 Task: Add Attachment from "Attach a link" to Card Card0000000020 in Board Board0000000005 in Workspace WS0000000002 in Trello. Add Cover Red to Card Card0000000020 in Board Board0000000005 in Workspace WS0000000002 in Trello. Add "Join Card" Button Button0000000020  to Card Card0000000020 in Board Board0000000005 in Workspace WS0000000002 in Trello. Add Description DS0000000020 to Card Card0000000020 in Board Board0000000005 in Workspace WS0000000002 in Trello. Add Comment CM0000000020 to Card Card0000000020 in Board Board0000000005 in Workspace WS0000000002 in Trello
Action: Mouse moved to (367, 474)
Screenshot: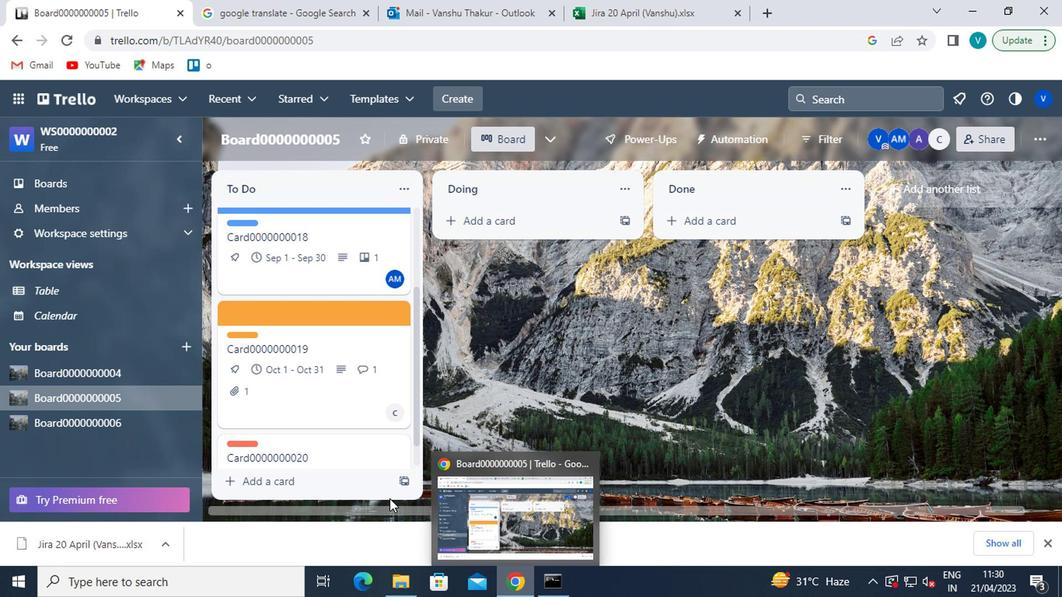 
Action: Mouse scrolled (367, 474) with delta (0, 0)
Screenshot: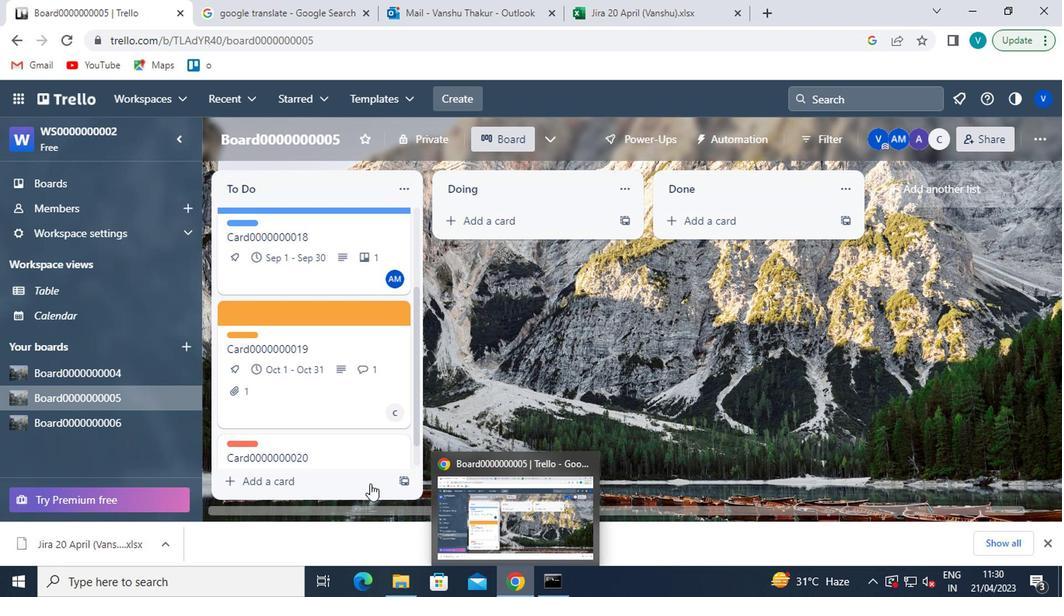 
Action: Mouse moved to (339, 454)
Screenshot: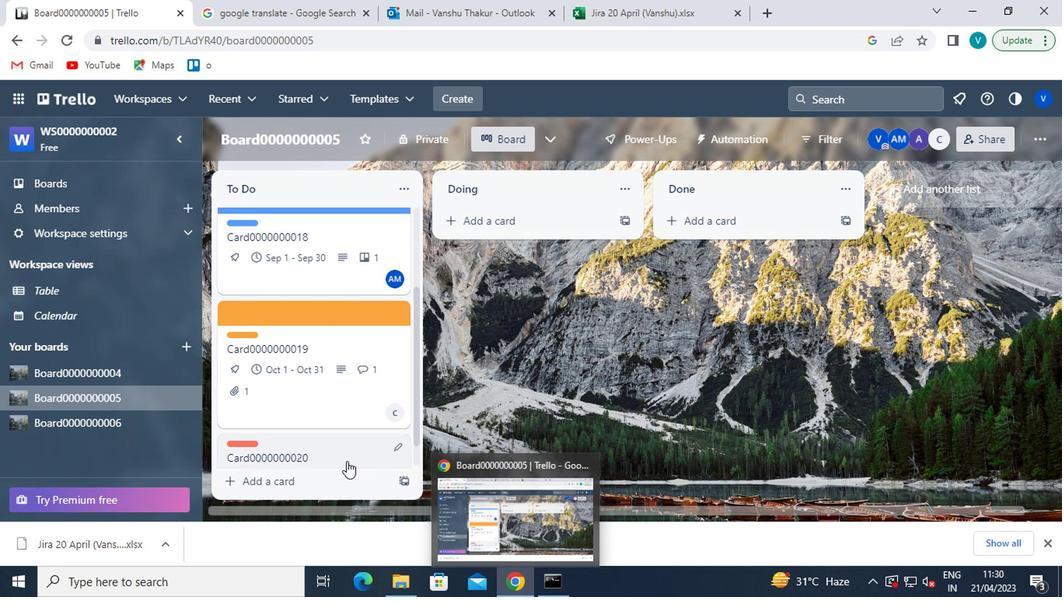 
Action: Mouse pressed left at (339, 454)
Screenshot: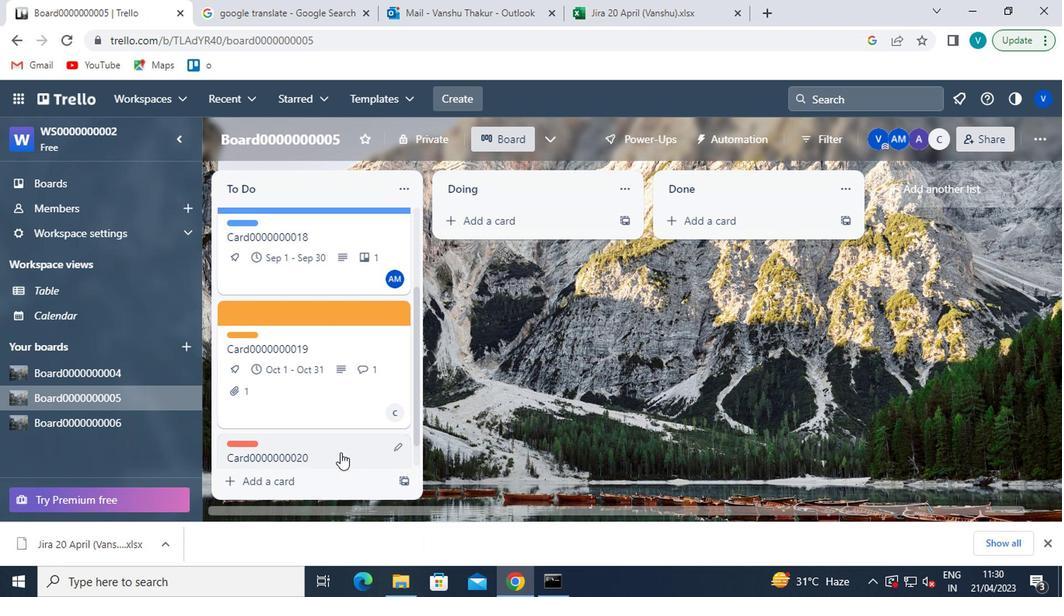 
Action: Mouse moved to (732, 400)
Screenshot: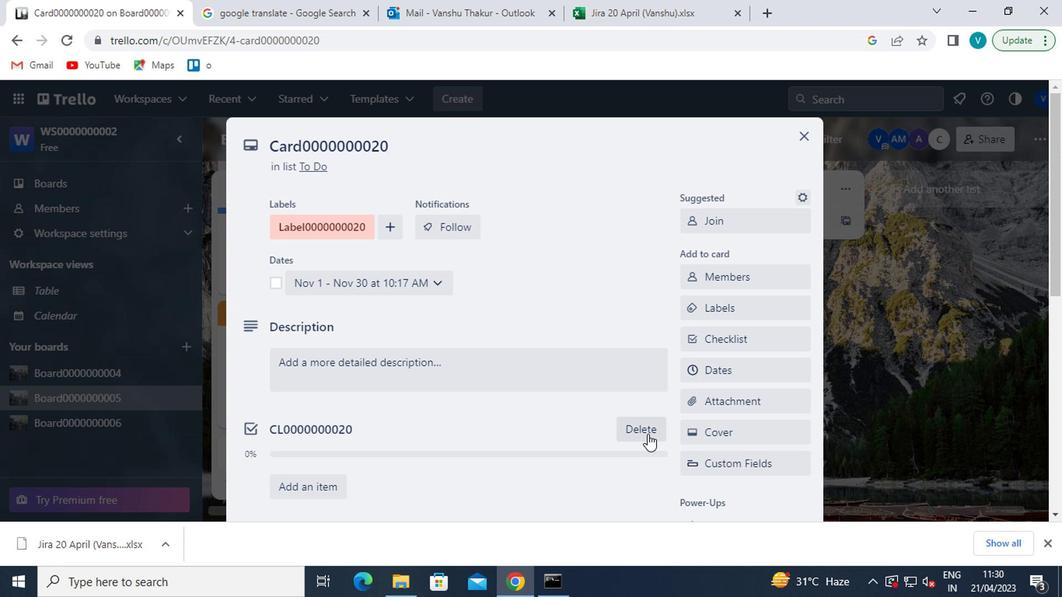 
Action: Mouse pressed left at (732, 400)
Screenshot: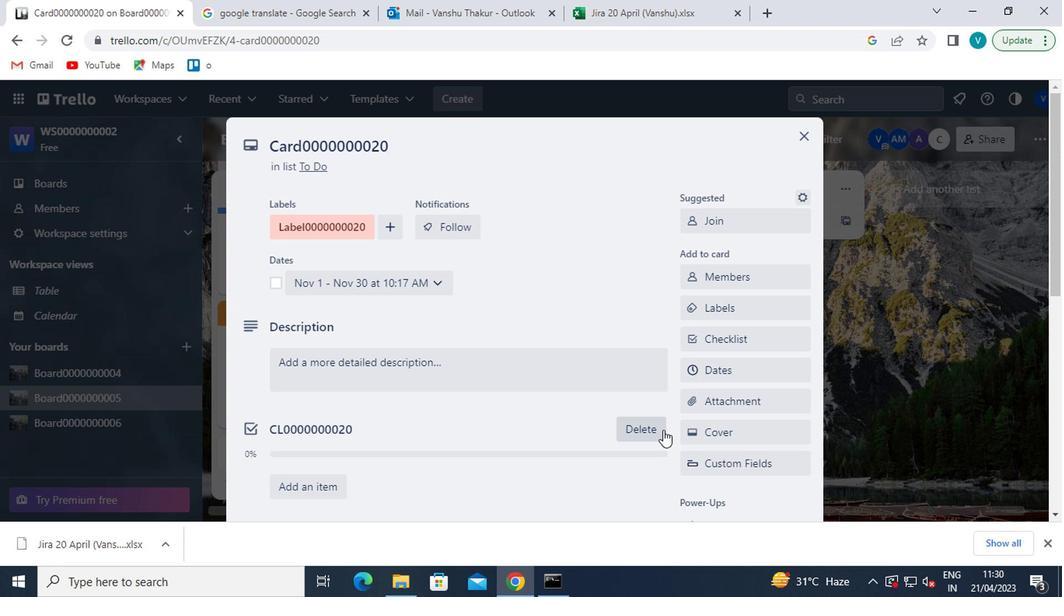 
Action: Mouse moved to (747, 346)
Screenshot: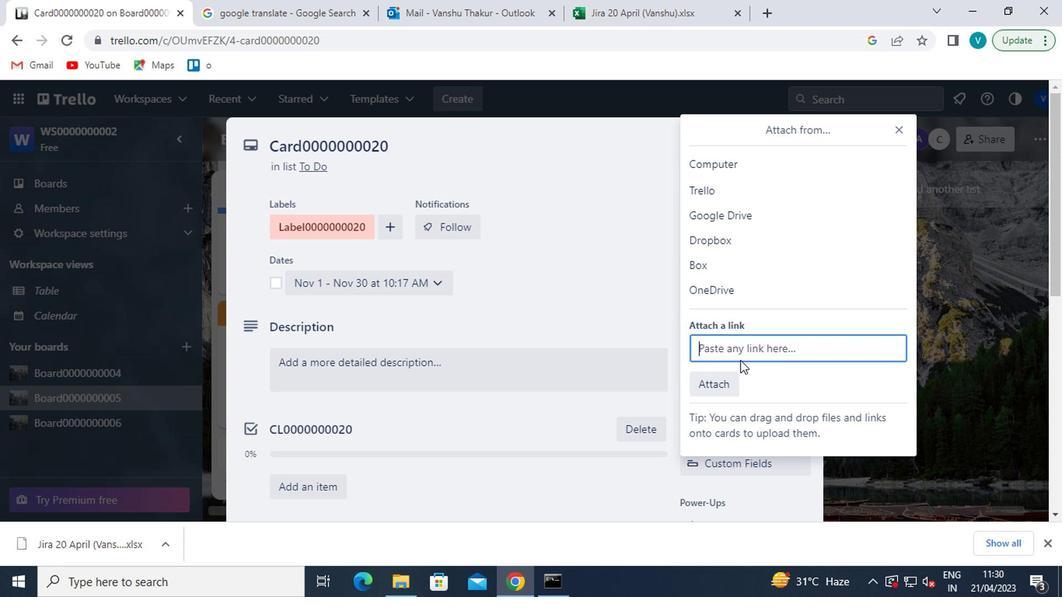 
Action: Mouse pressed left at (747, 346)
Screenshot: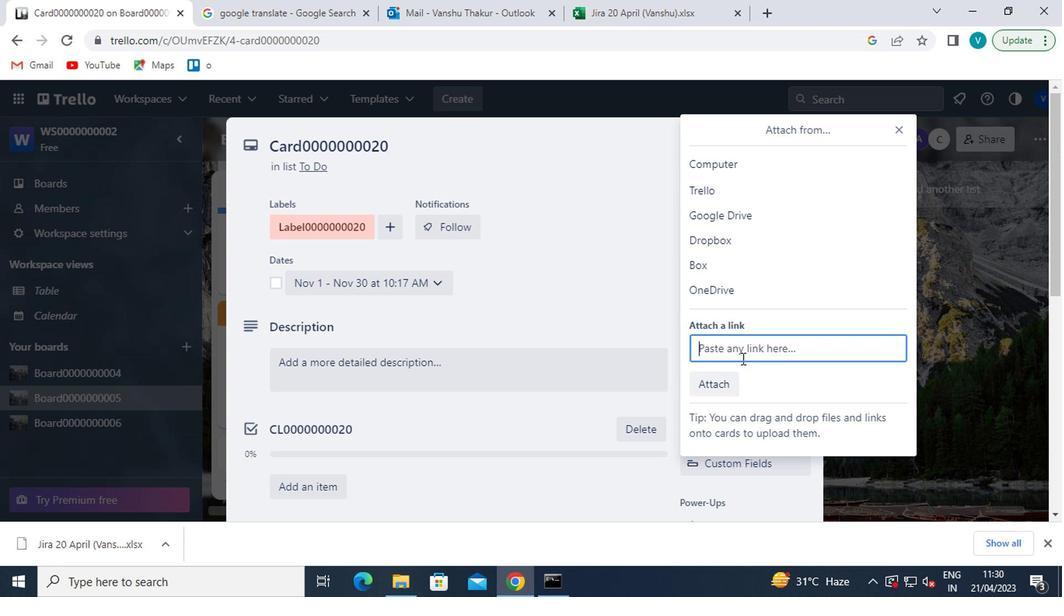 
Action: Mouse moved to (744, 347)
Screenshot: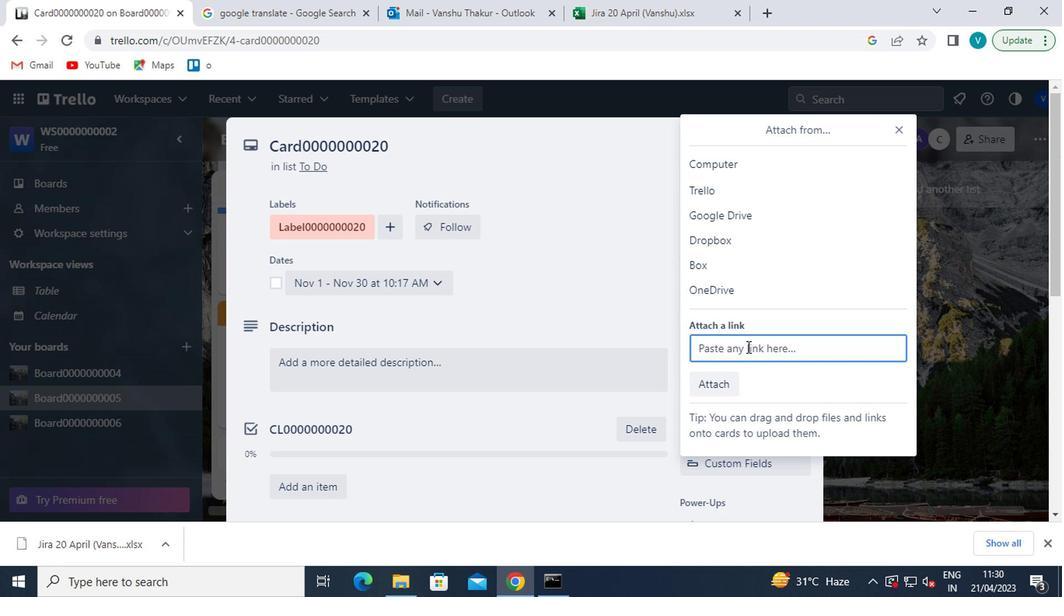 
Action: Key pressed ctrl+V
Screenshot: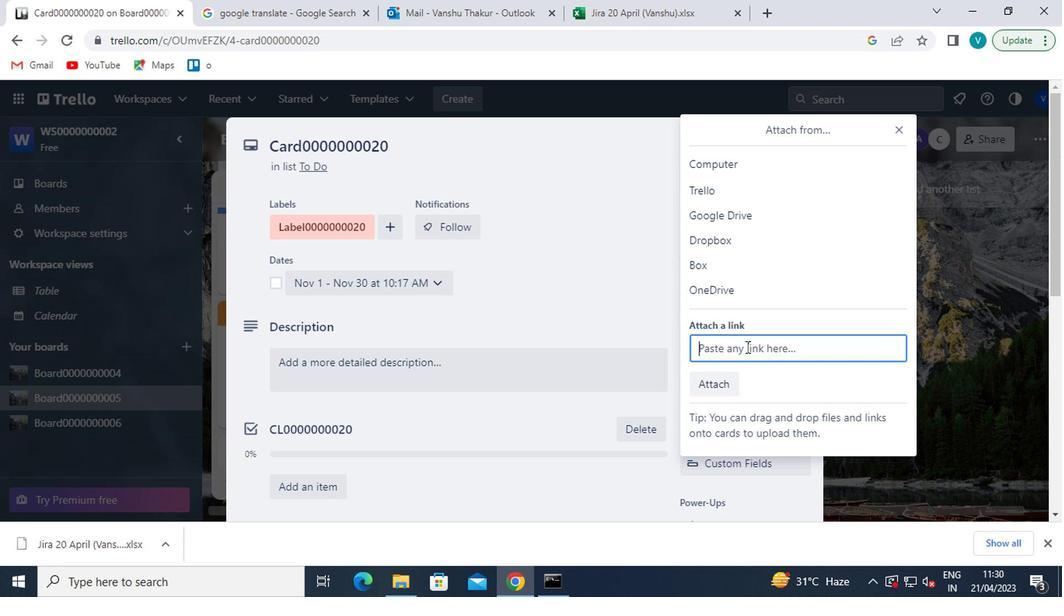 
Action: Mouse moved to (710, 436)
Screenshot: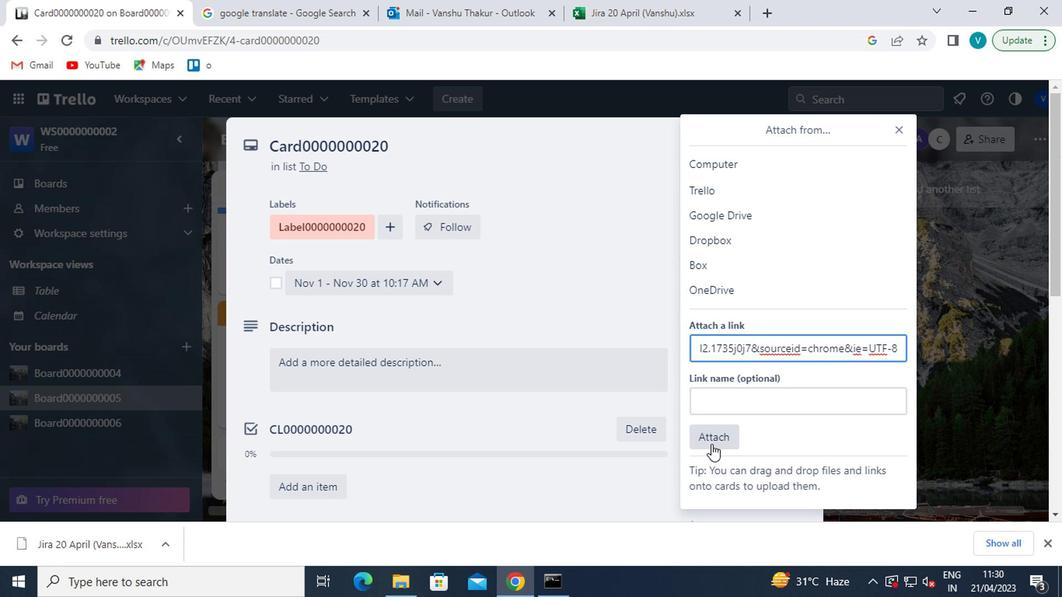 
Action: Mouse pressed left at (710, 436)
Screenshot: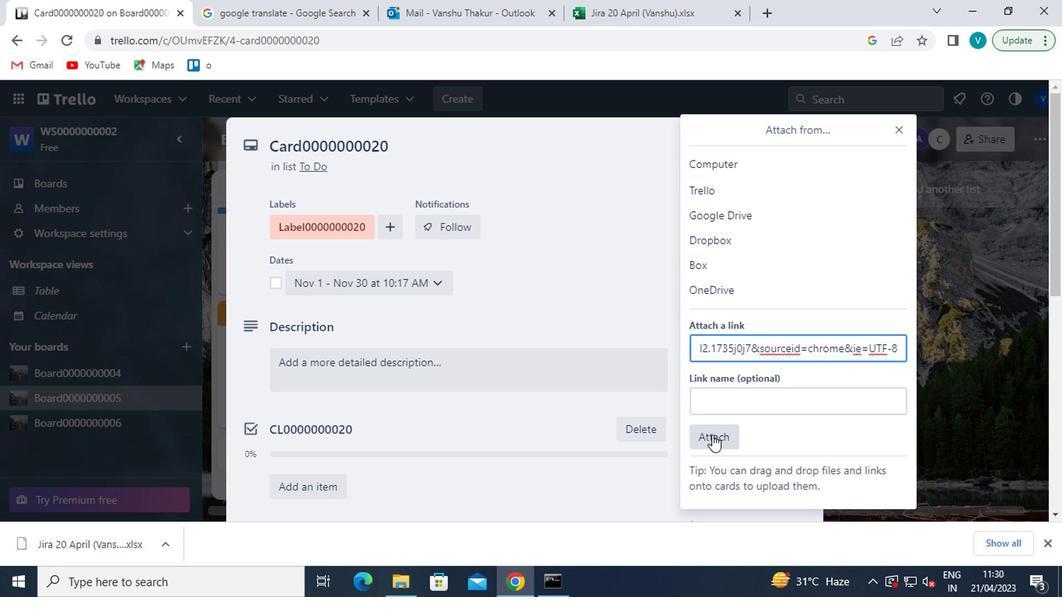 
Action: Mouse moved to (712, 427)
Screenshot: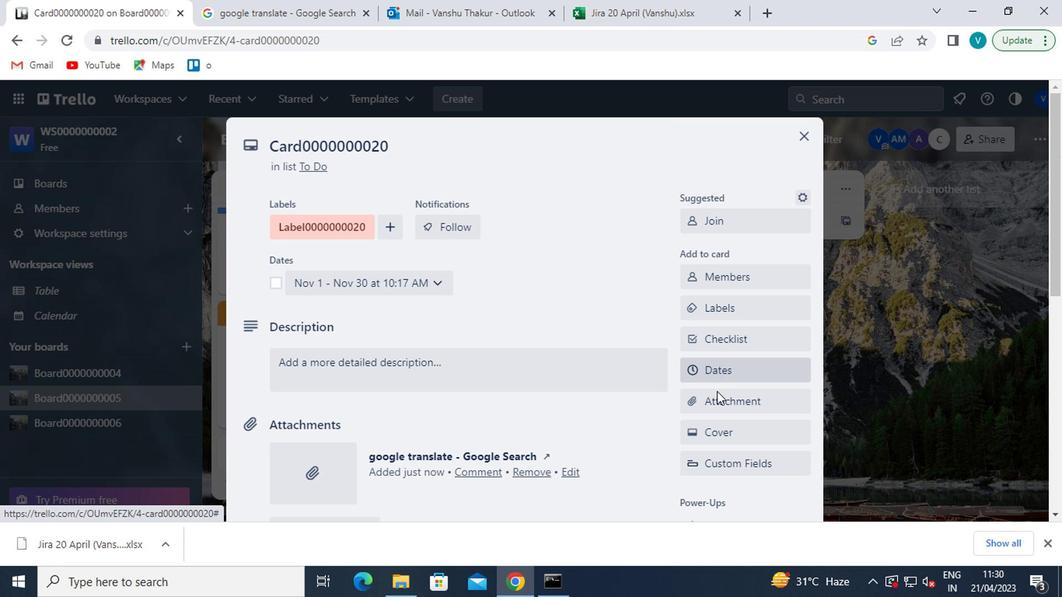 
Action: Mouse pressed left at (712, 427)
Screenshot: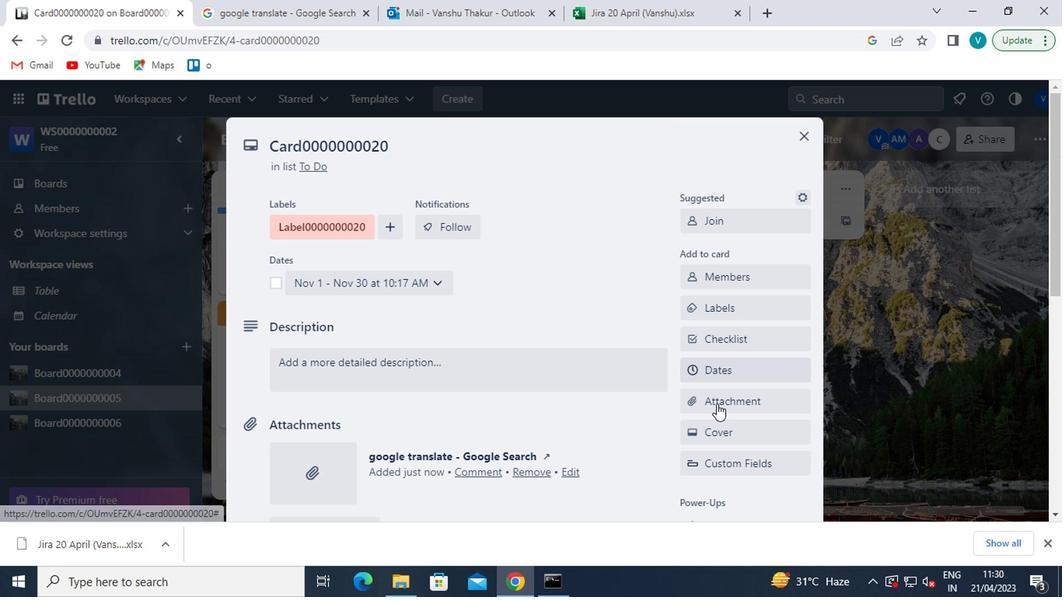 
Action: Mouse moved to (834, 268)
Screenshot: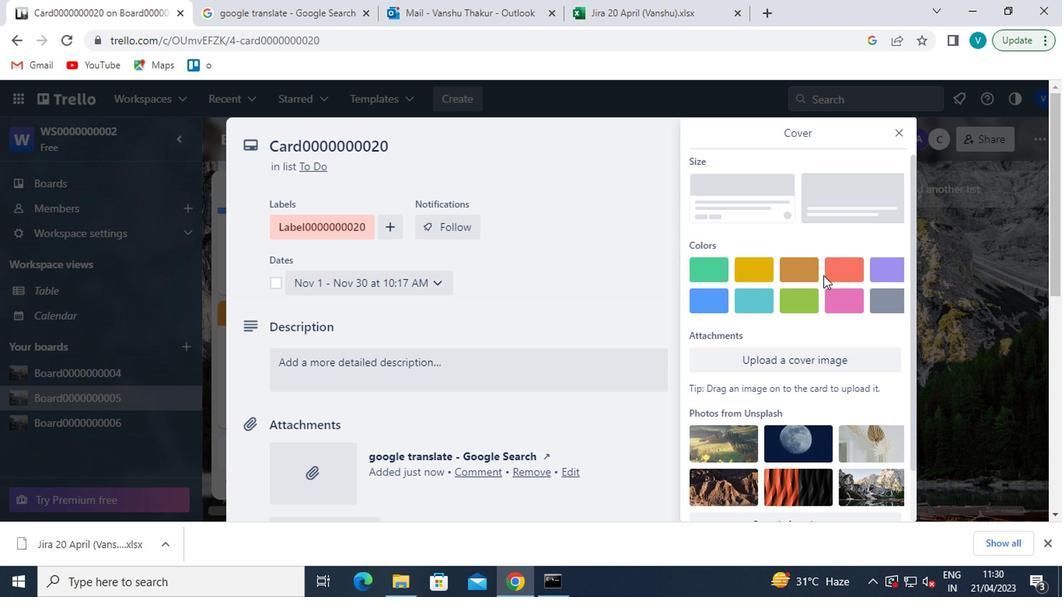
Action: Mouse pressed left at (834, 268)
Screenshot: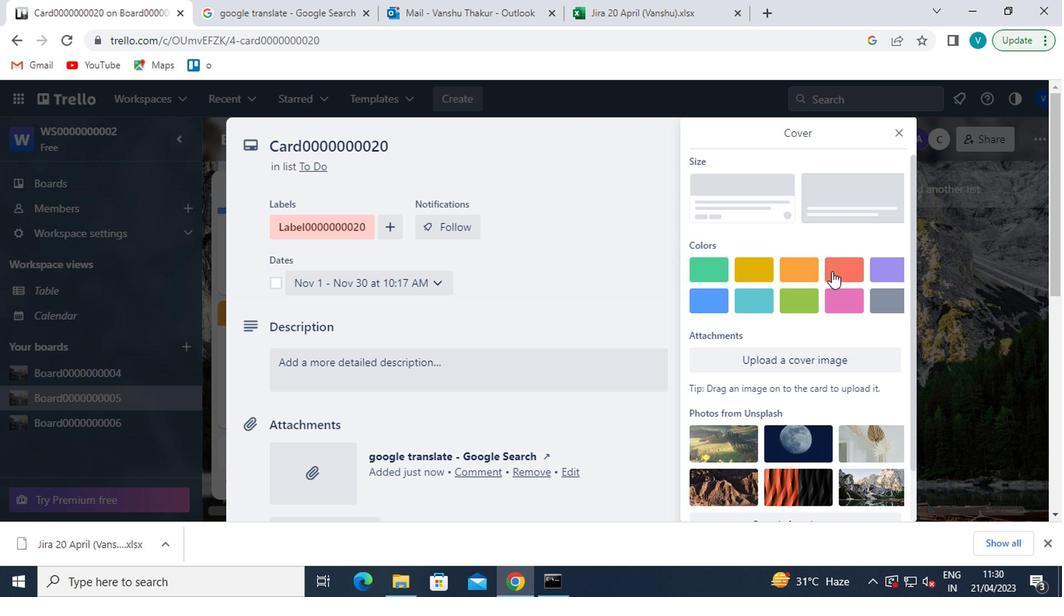 
Action: Mouse moved to (900, 127)
Screenshot: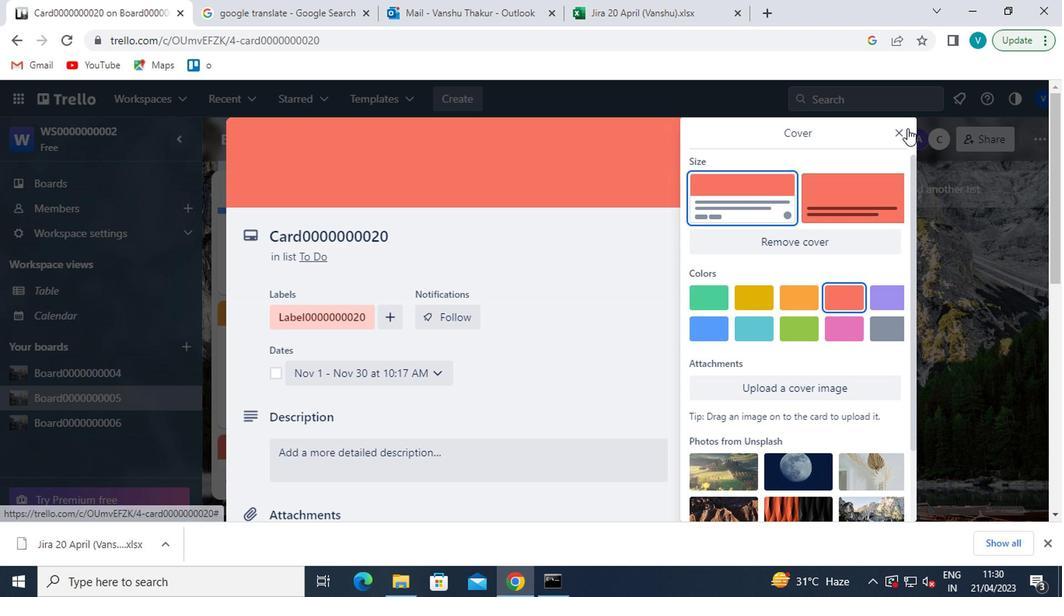 
Action: Mouse pressed left at (900, 127)
Screenshot: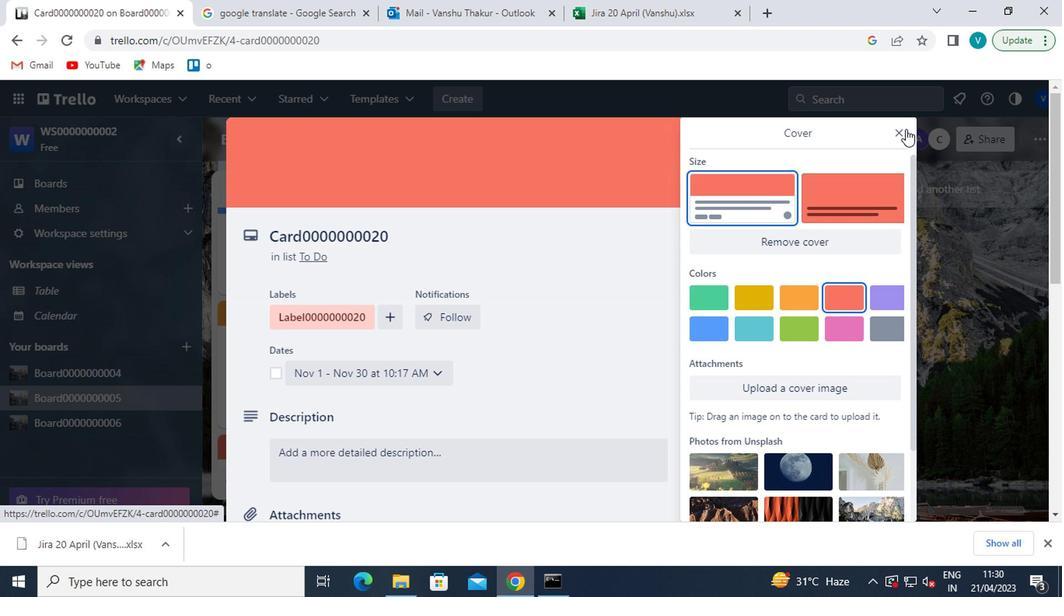 
Action: Mouse moved to (755, 268)
Screenshot: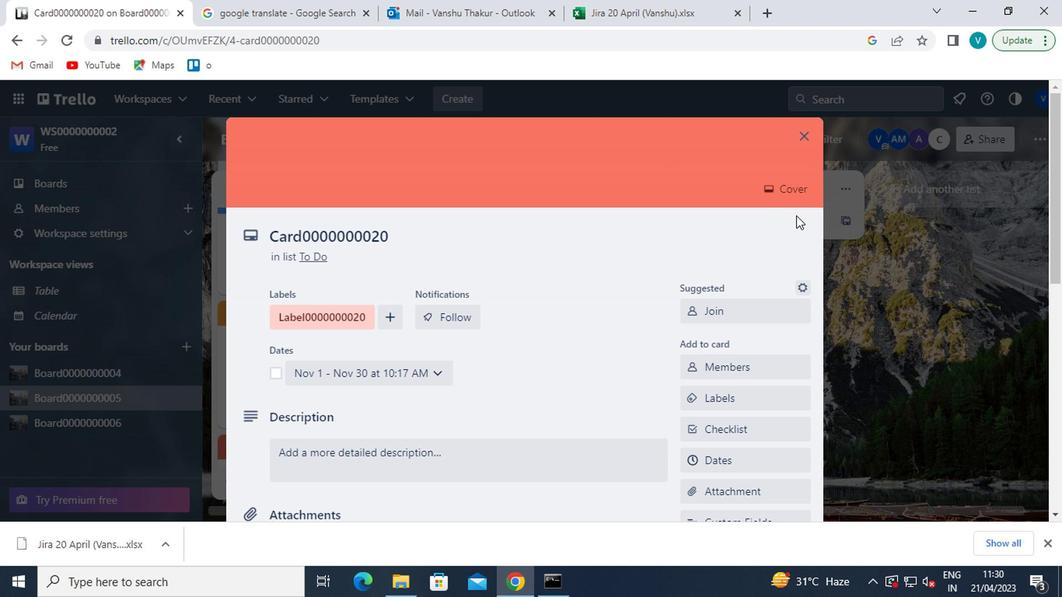 
Action: Mouse scrolled (755, 267) with delta (0, 0)
Screenshot: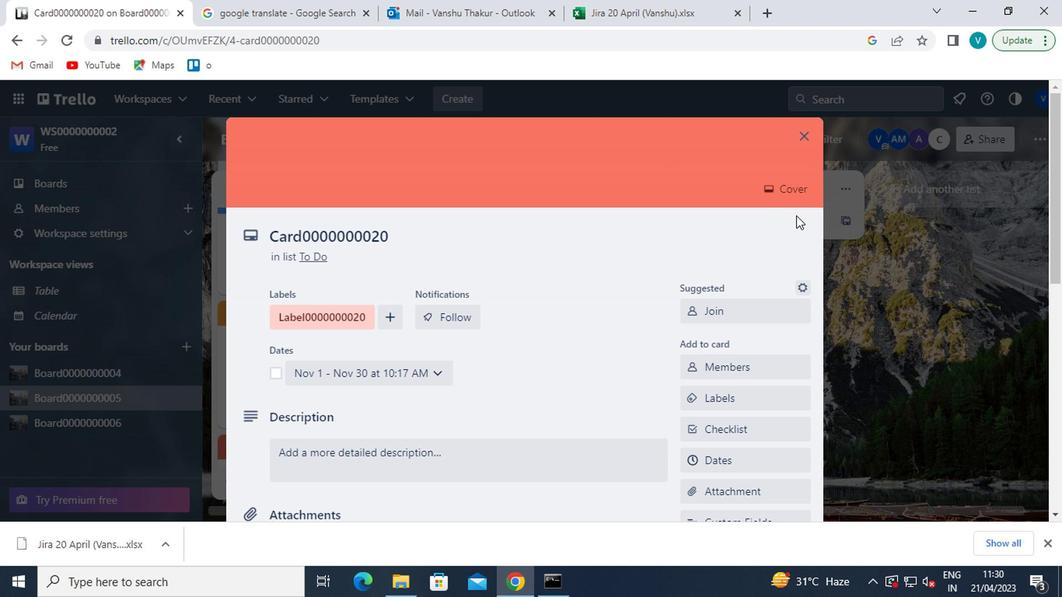 
Action: Mouse moved to (757, 287)
Screenshot: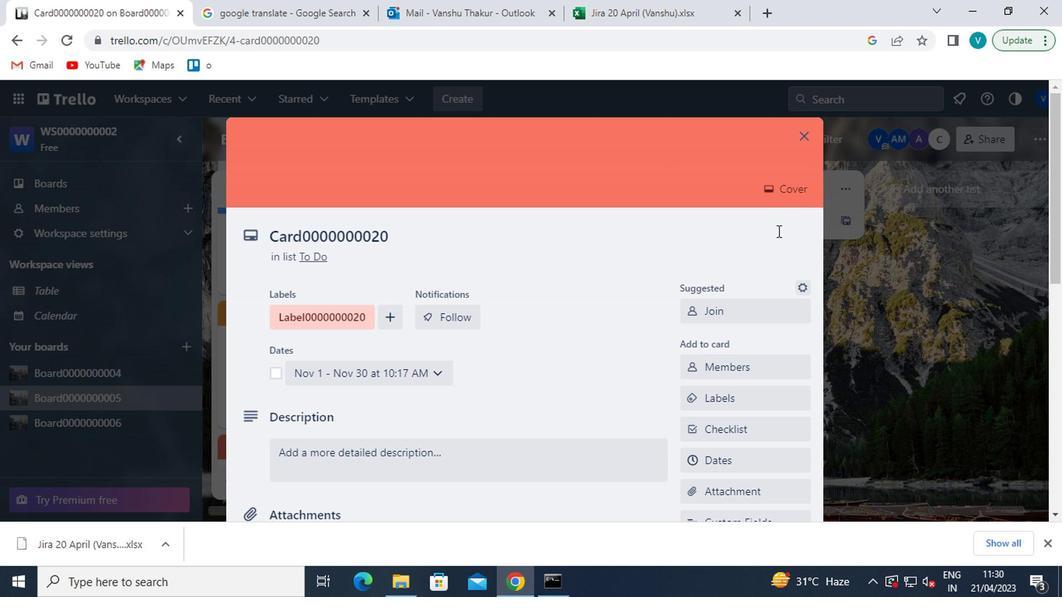 
Action: Mouse scrolled (757, 286) with delta (0, 0)
Screenshot: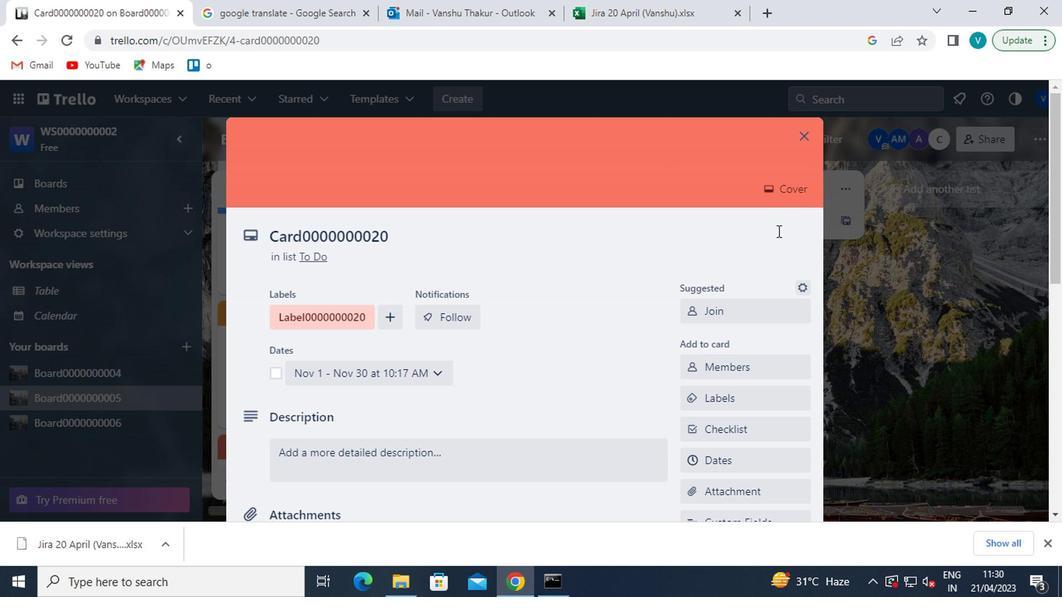 
Action: Mouse moved to (753, 316)
Screenshot: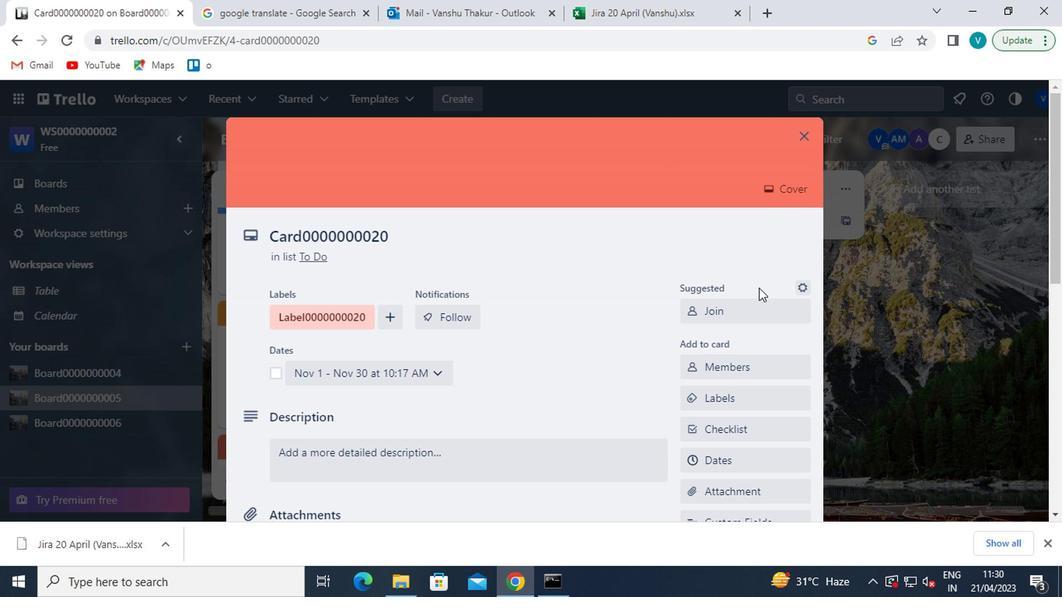 
Action: Mouse scrolled (753, 315) with delta (0, 0)
Screenshot: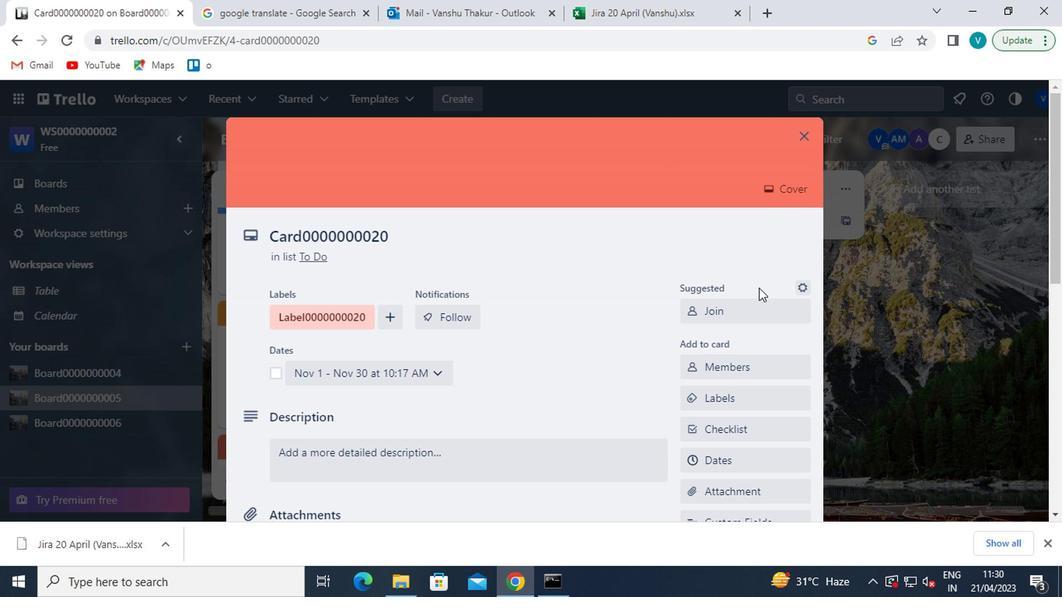 
Action: Mouse moved to (718, 511)
Screenshot: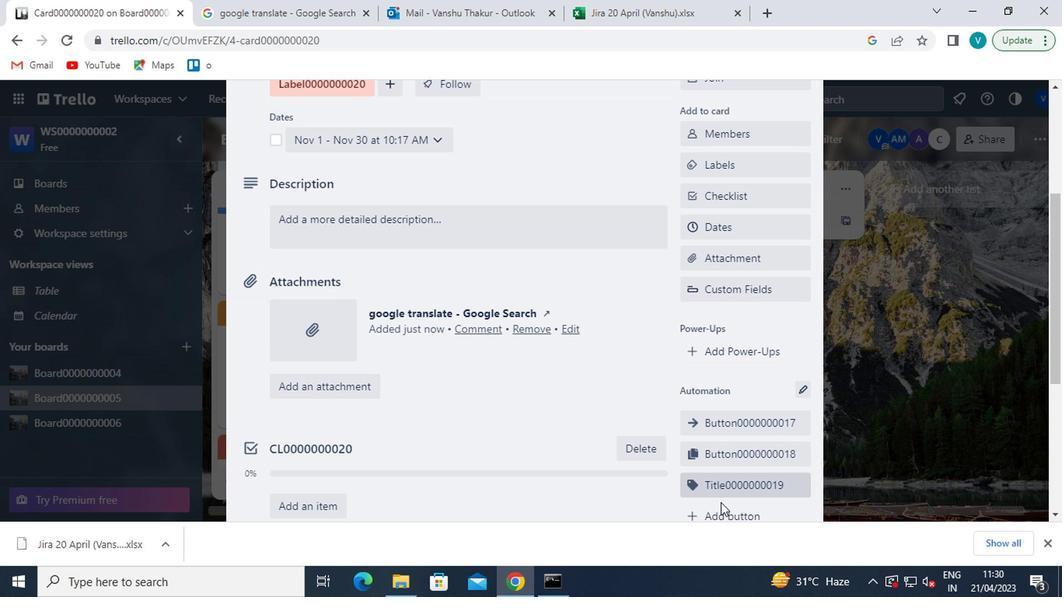 
Action: Mouse pressed left at (718, 511)
Screenshot: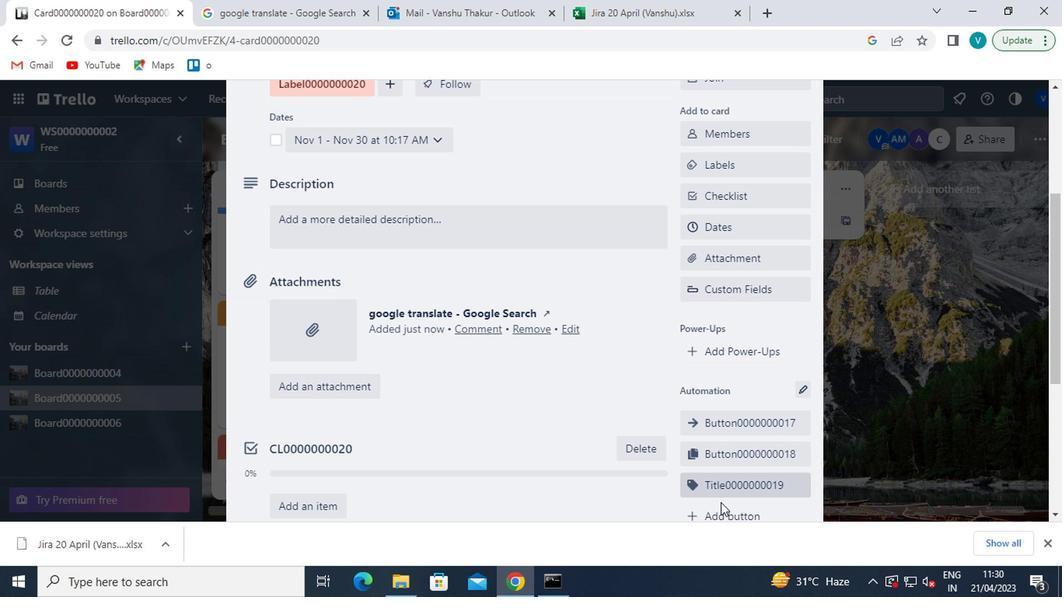 
Action: Mouse moved to (754, 303)
Screenshot: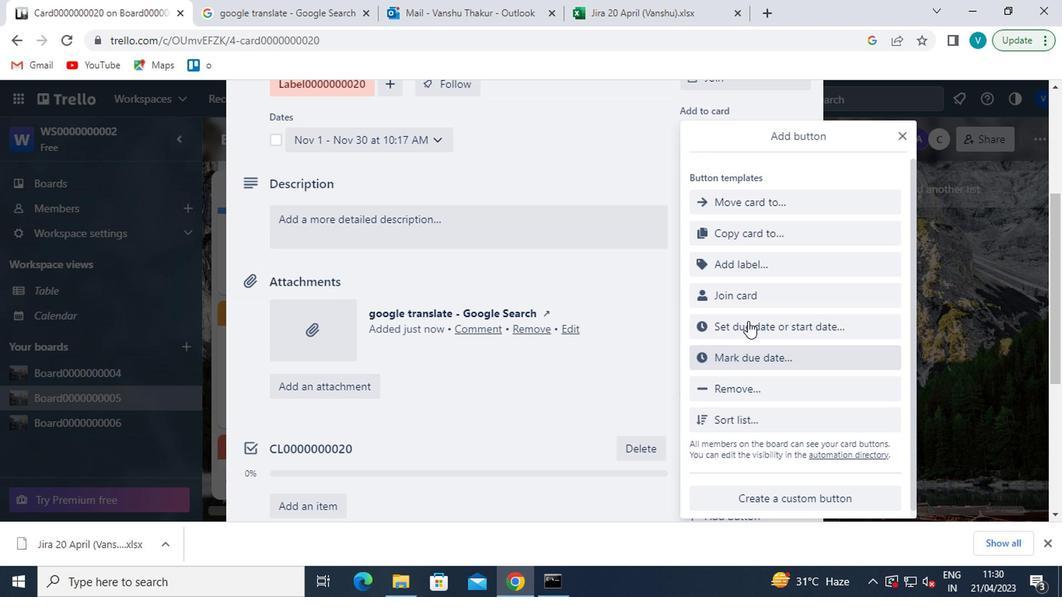
Action: Mouse pressed left at (754, 303)
Screenshot: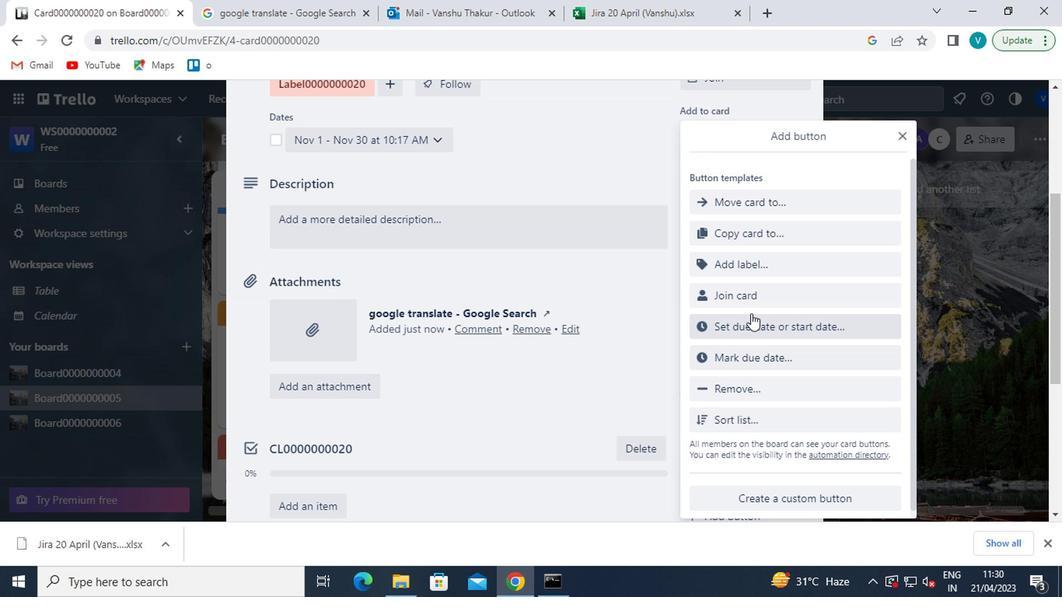 
Action: Mouse moved to (760, 294)
Screenshot: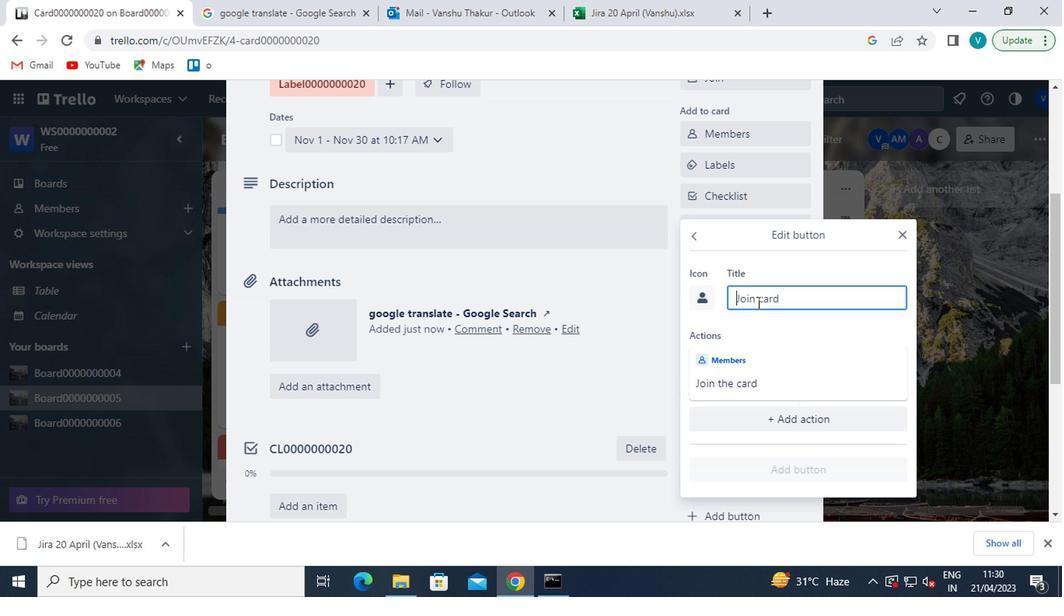 
Action: Mouse pressed left at (760, 294)
Screenshot: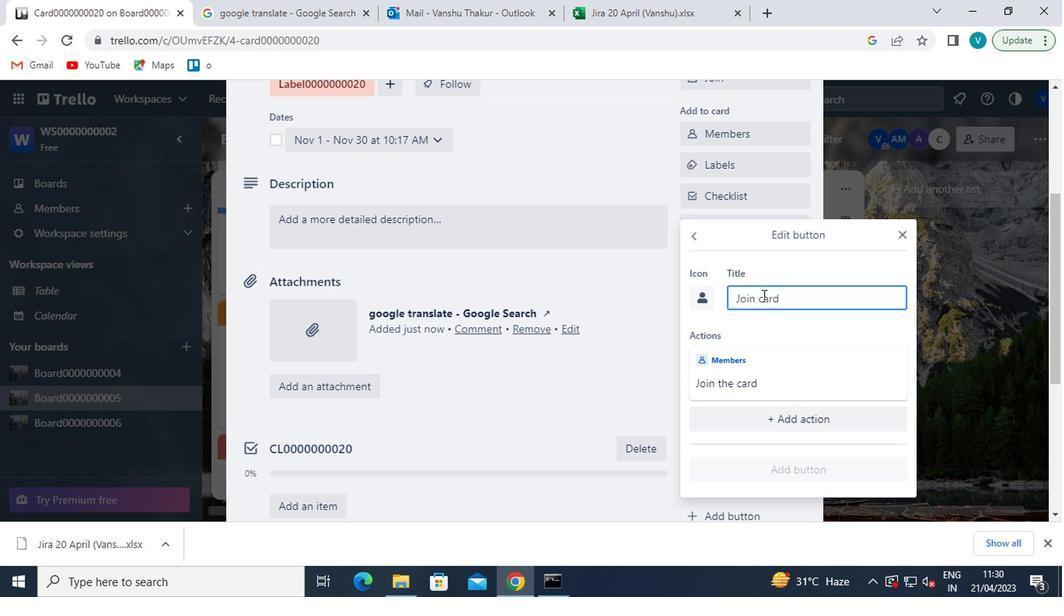 
Action: Mouse moved to (735, 280)
Screenshot: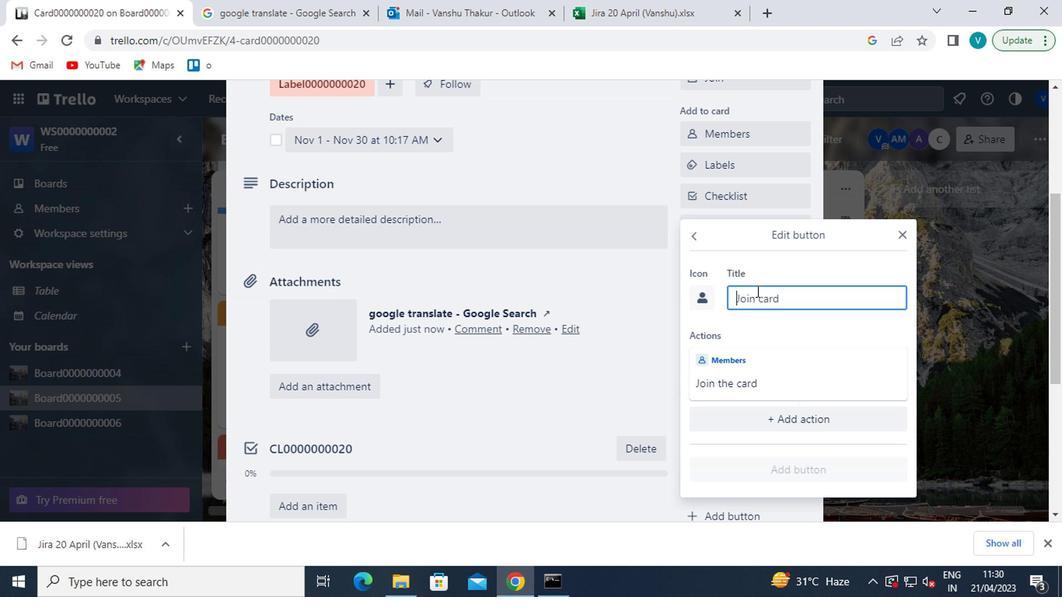 
Action: Key pressed <Key.shift>
Screenshot: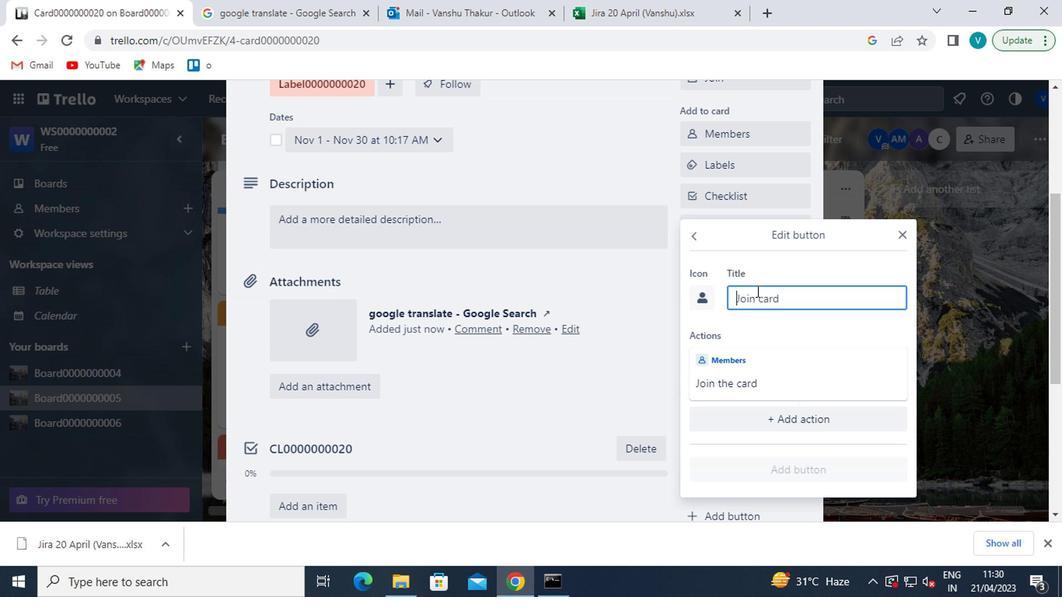 
Action: Mouse moved to (682, 247)
Screenshot: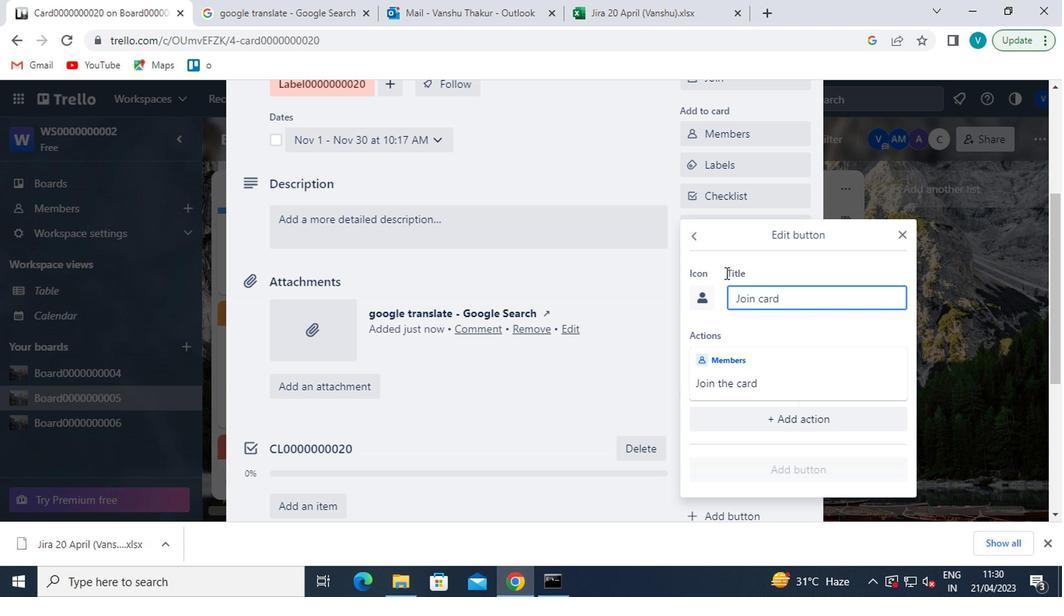 
Action: Key pressed ctrl+BUTTON0000000
Screenshot: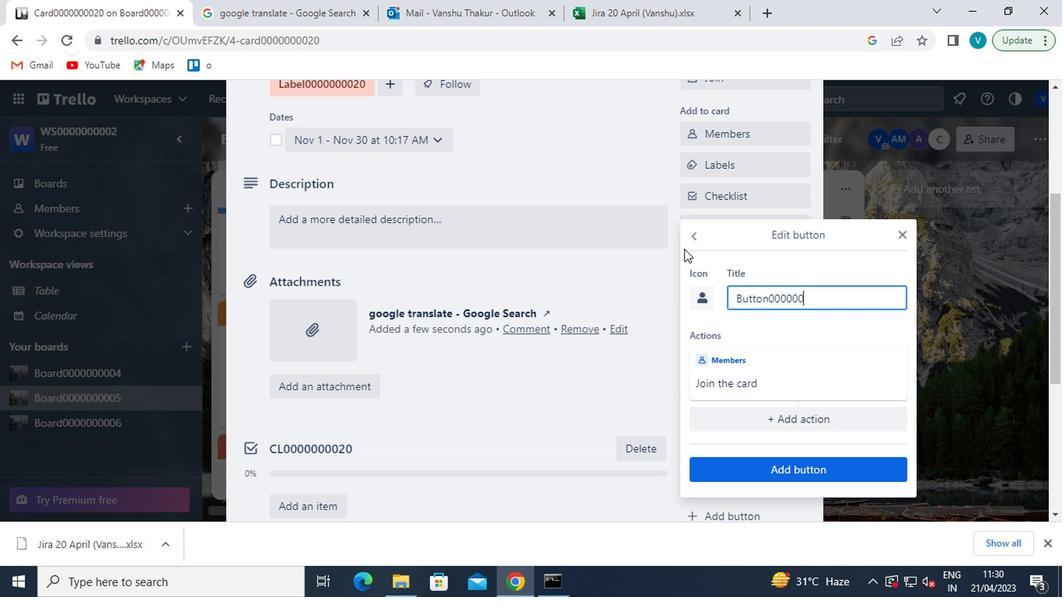 
Action: Mouse moved to (681, 247)
Screenshot: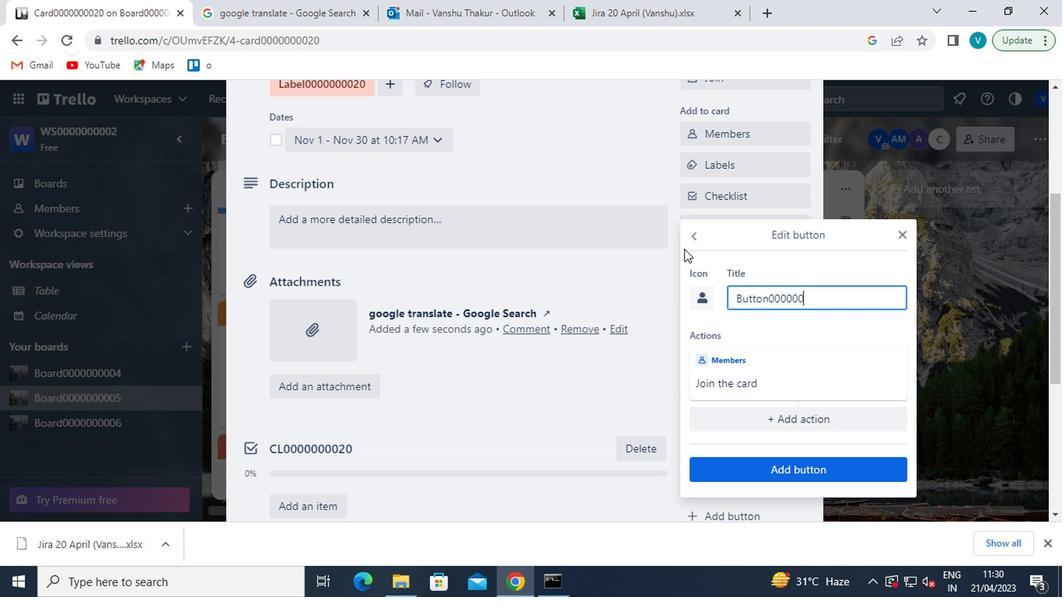 
Action: Key pressed 020
Screenshot: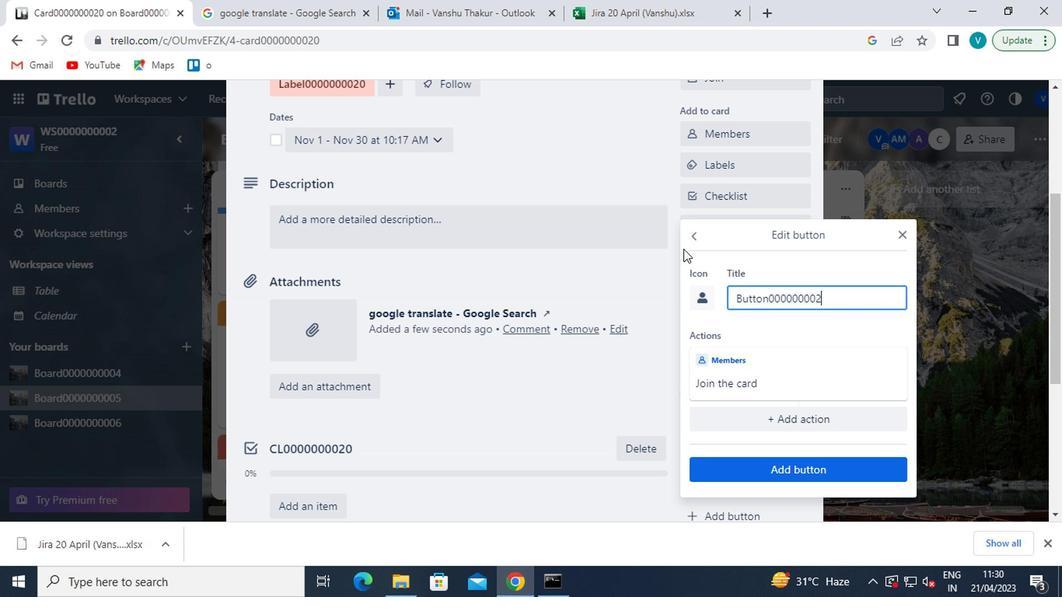 
Action: Mouse moved to (745, 463)
Screenshot: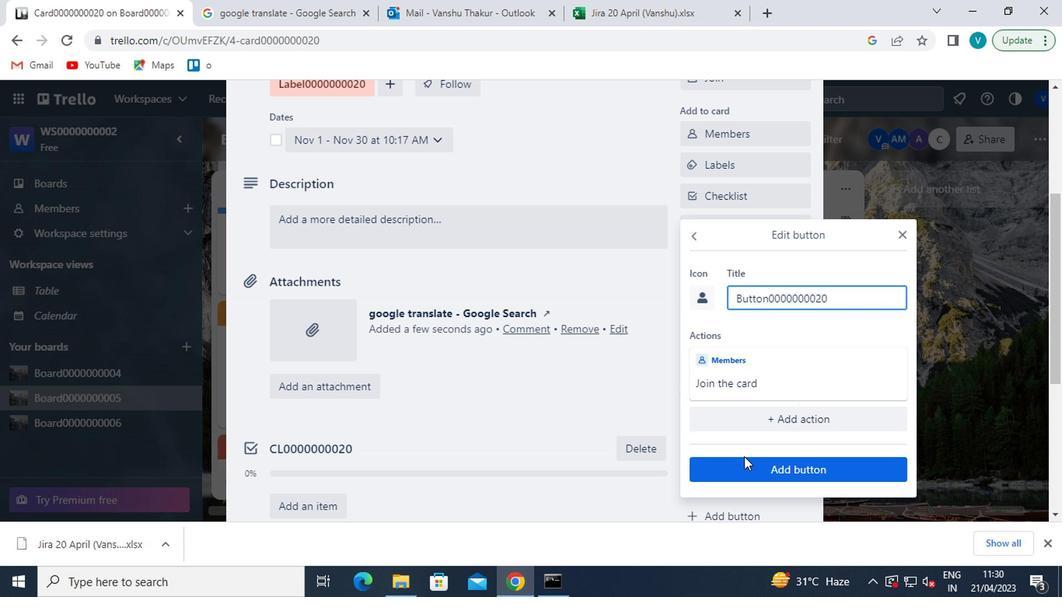 
Action: Mouse pressed left at (745, 463)
Screenshot: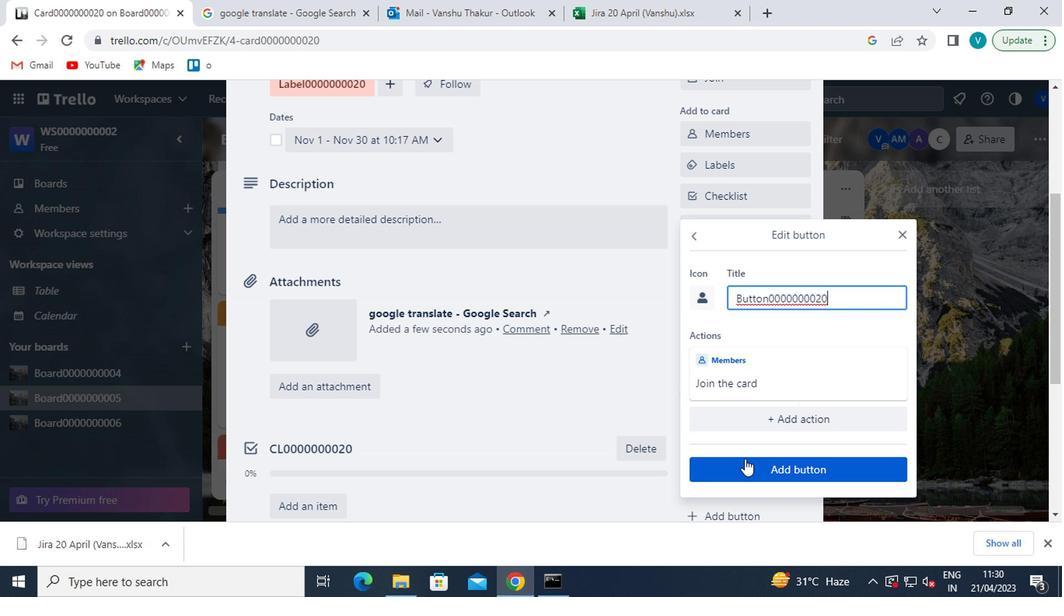 
Action: Mouse moved to (508, 222)
Screenshot: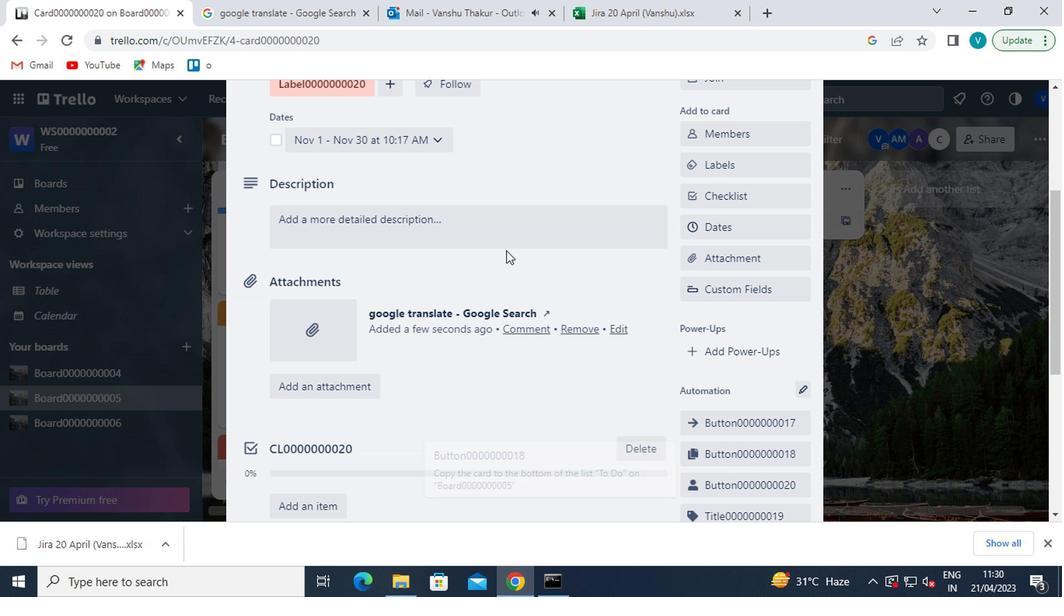 
Action: Mouse pressed left at (508, 222)
Screenshot: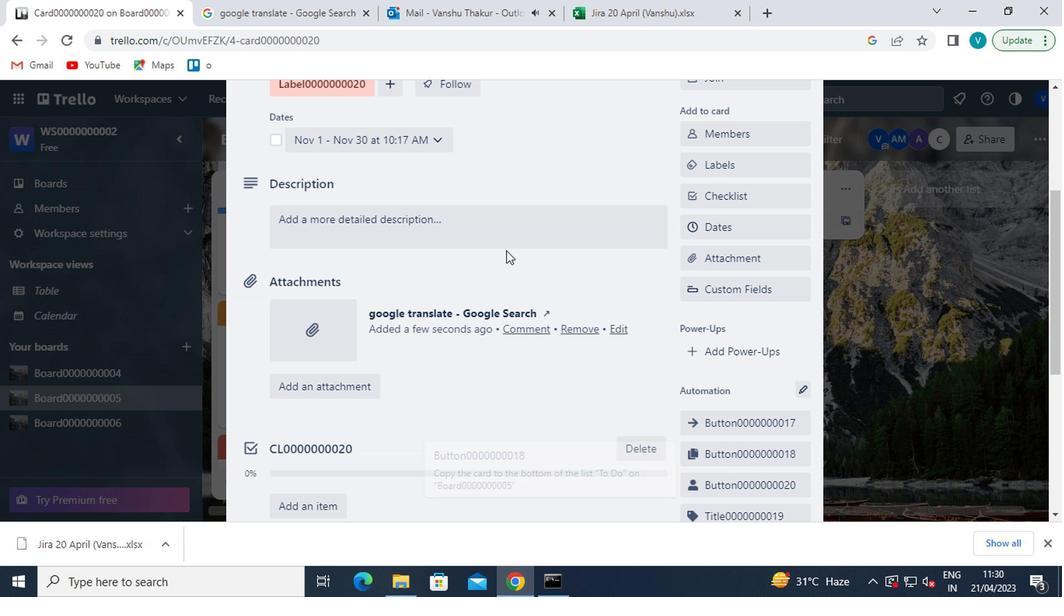 
Action: Mouse moved to (510, 221)
Screenshot: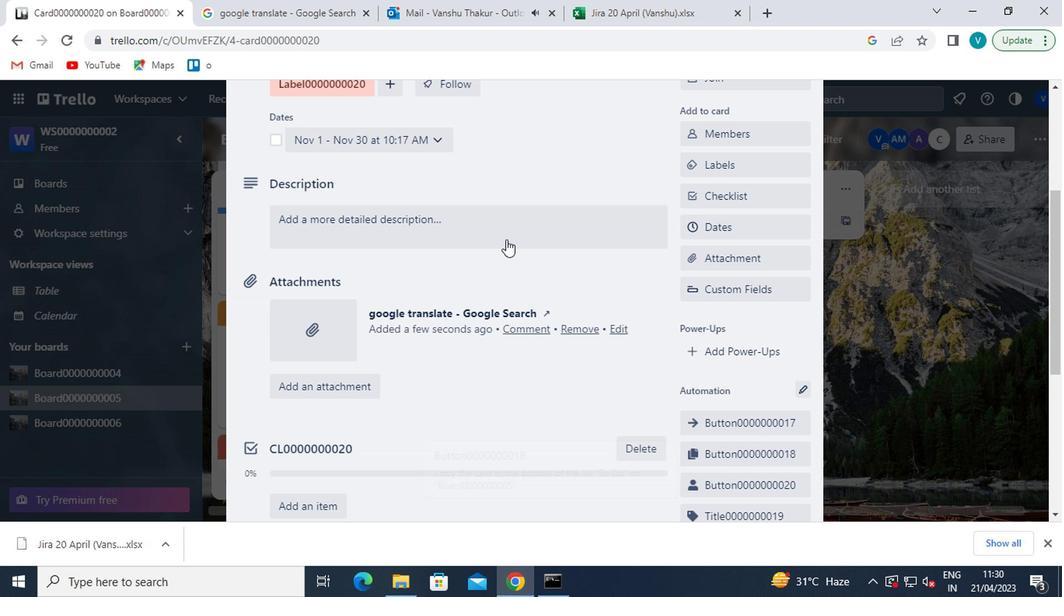 
Action: Key pressed <Key.shift>DS0000000020
Screenshot: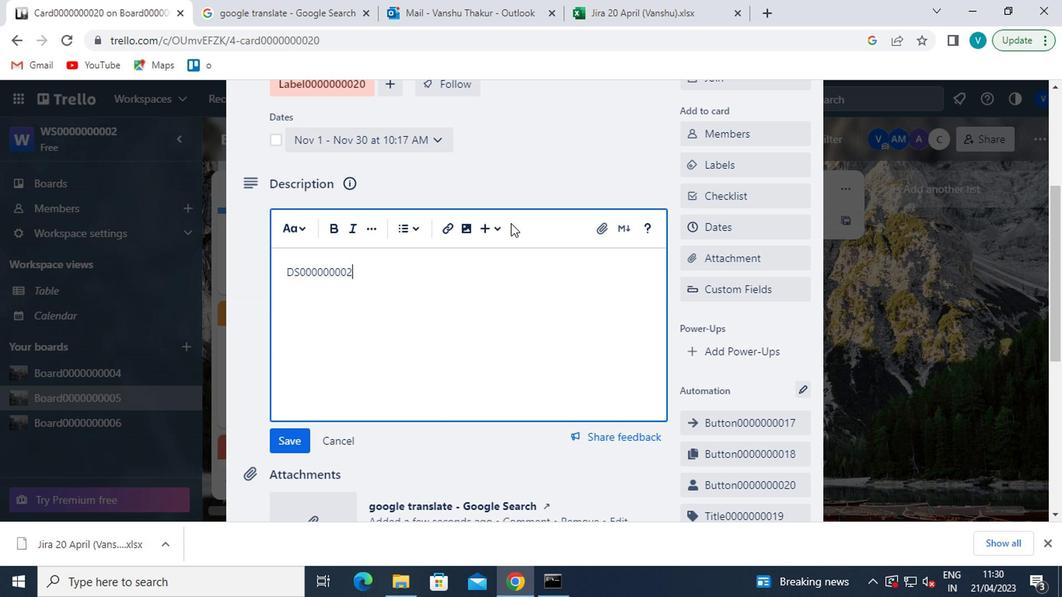 
Action: Mouse moved to (293, 439)
Screenshot: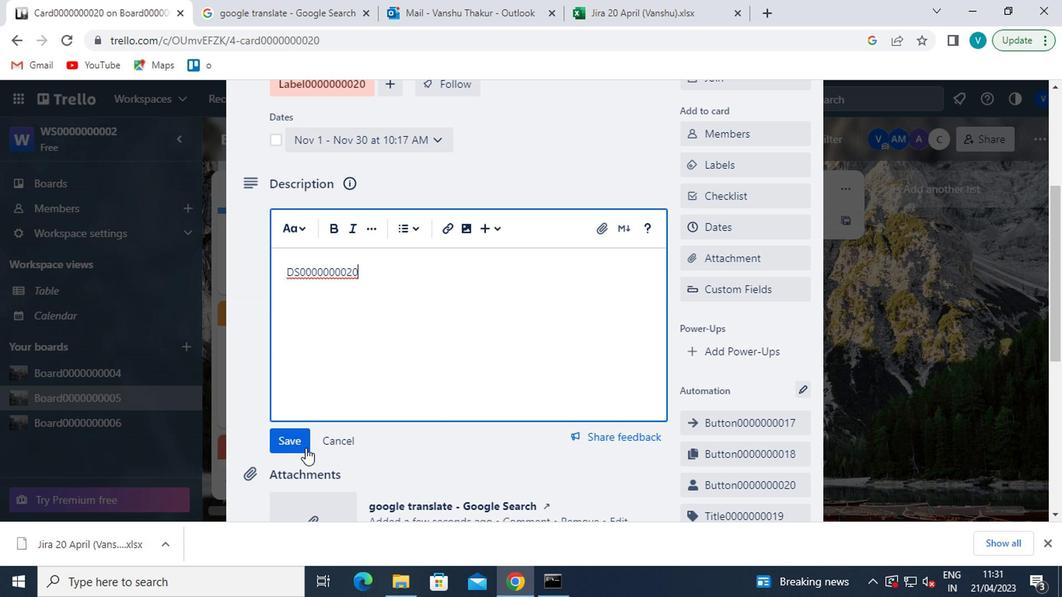 
Action: Mouse pressed left at (293, 439)
Screenshot: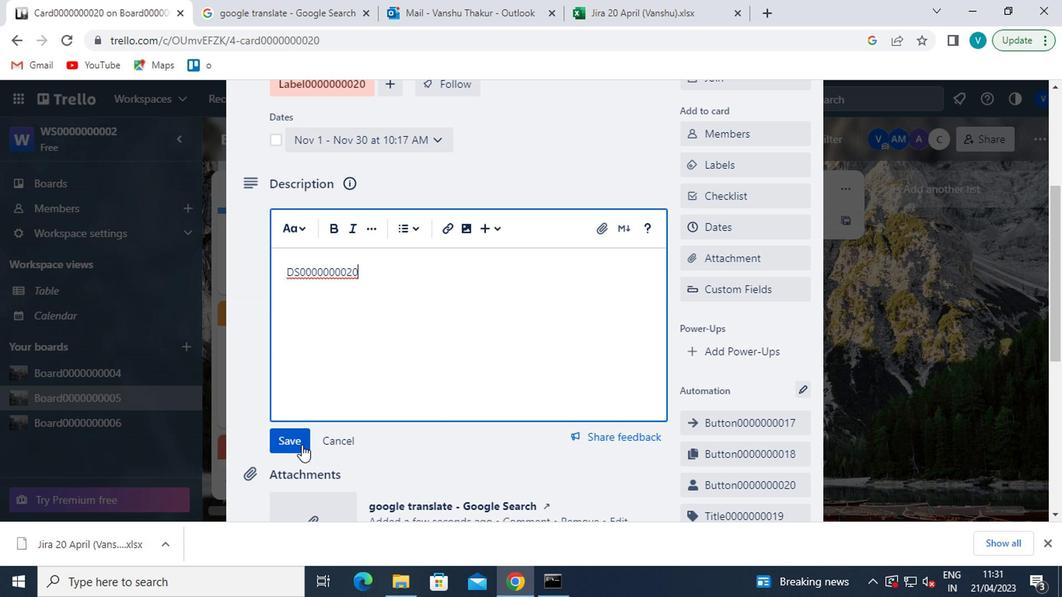 
Action: Mouse moved to (297, 436)
Screenshot: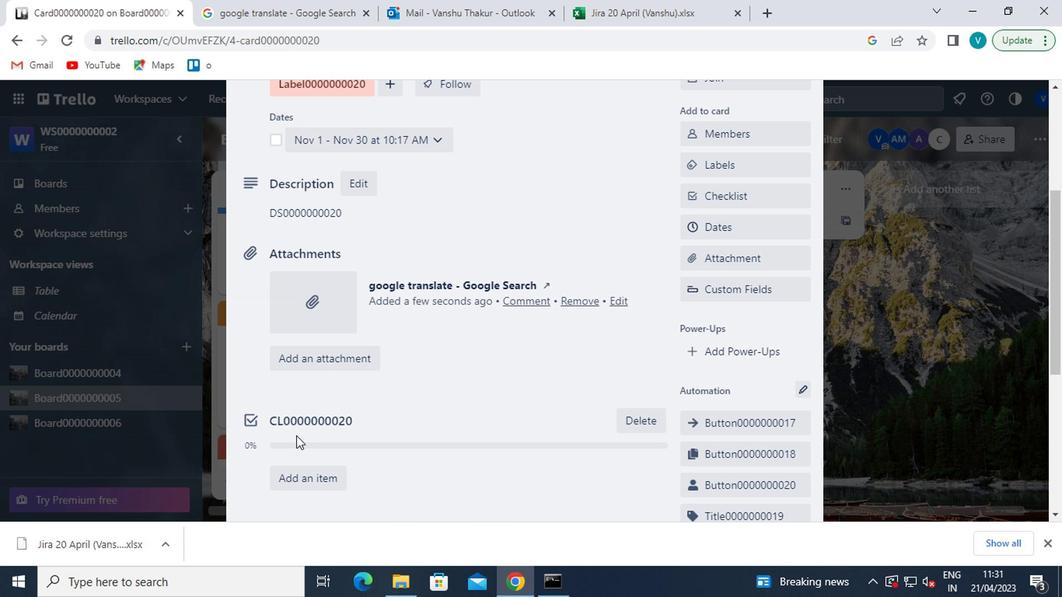 
Action: Mouse scrolled (297, 435) with delta (0, -1)
Screenshot: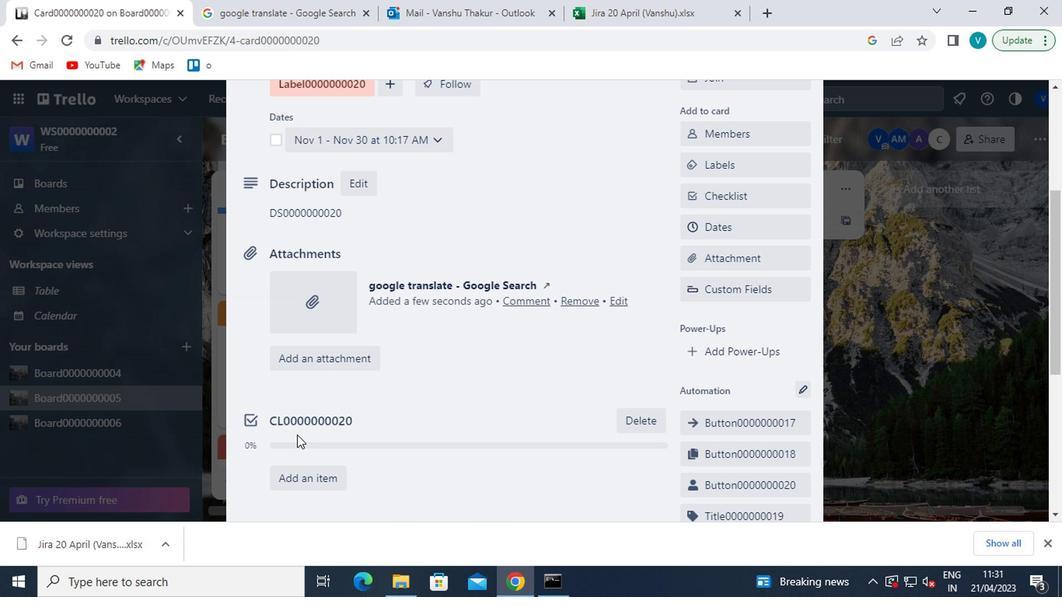 
Action: Mouse scrolled (297, 435) with delta (0, -1)
Screenshot: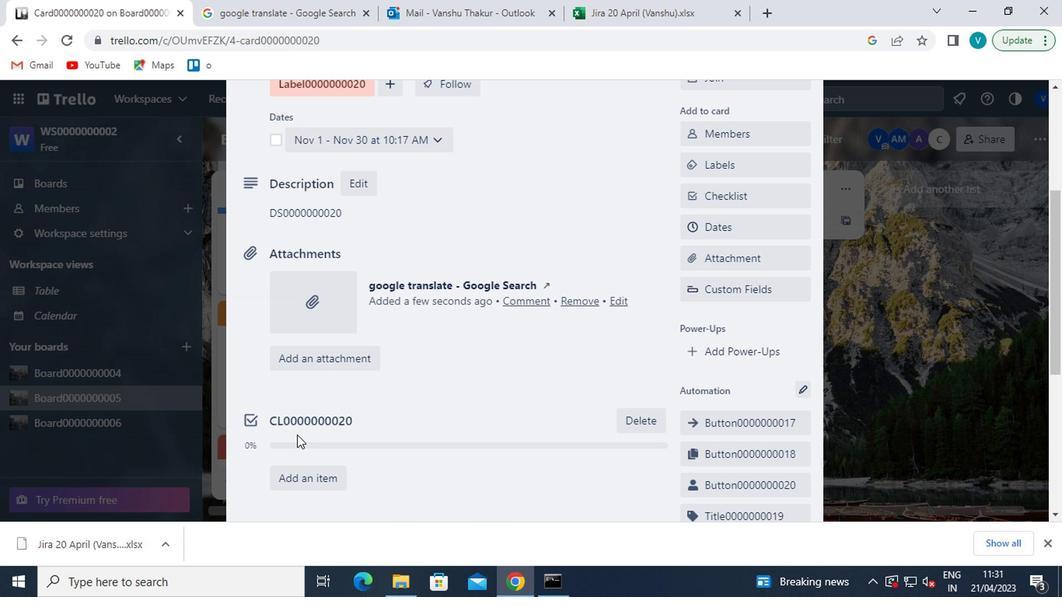 
Action: Mouse moved to (300, 441)
Screenshot: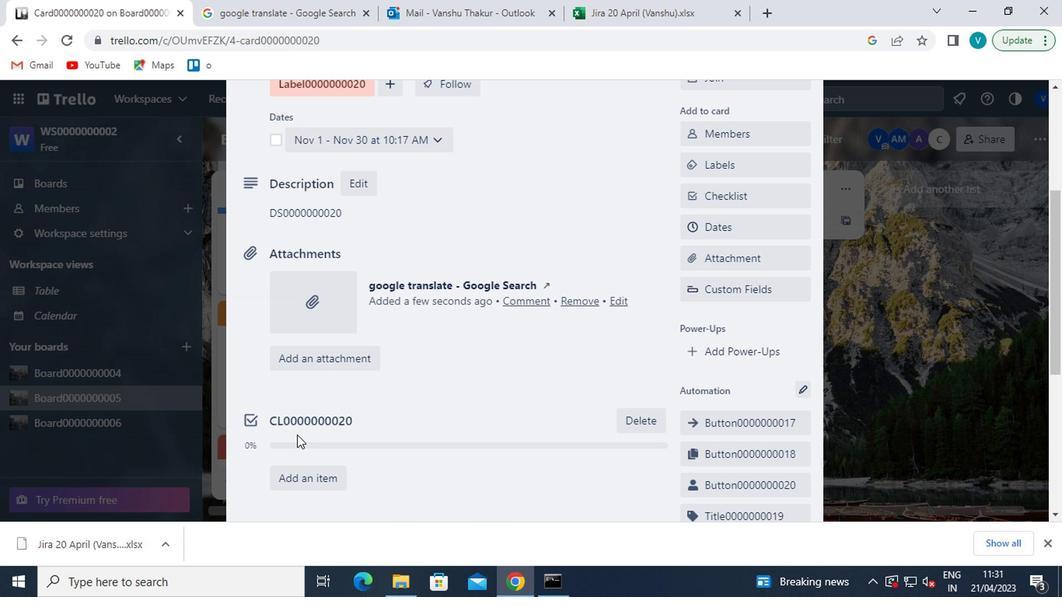 
Action: Mouse scrolled (300, 441) with delta (0, 0)
Screenshot: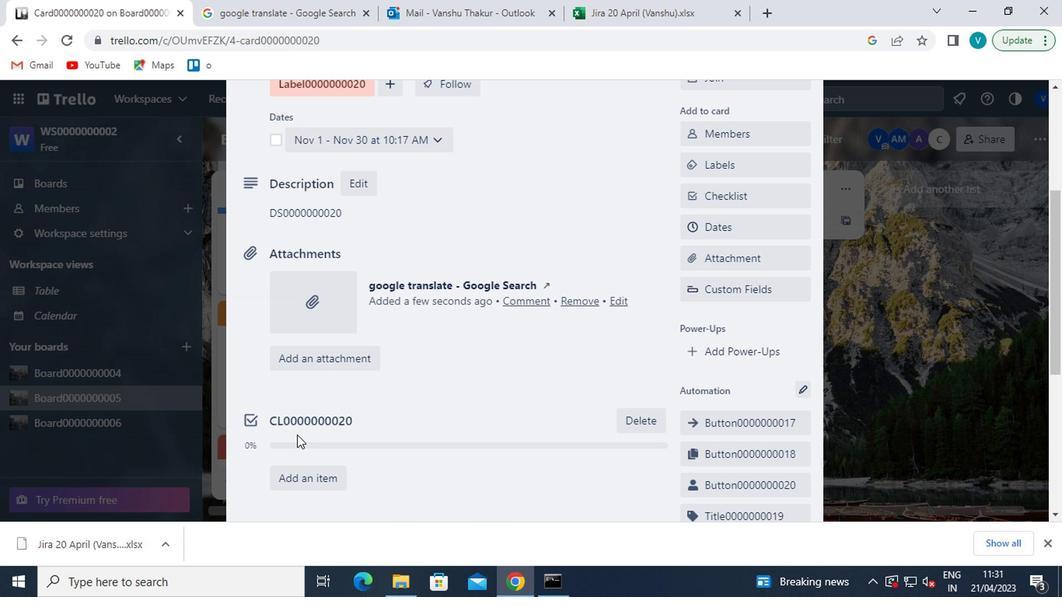
Action: Mouse moved to (355, 345)
Screenshot: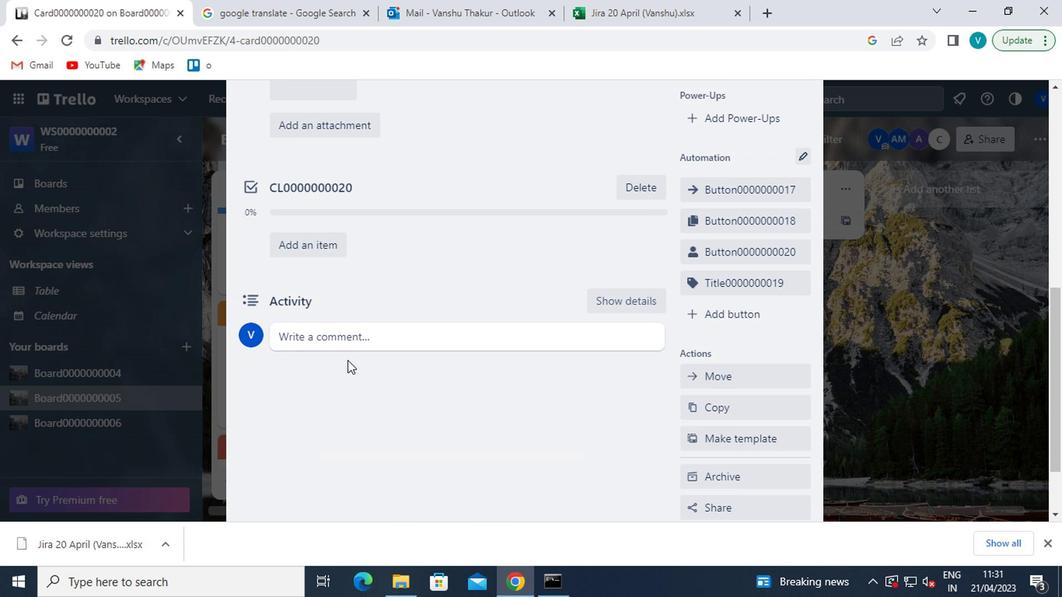 
Action: Mouse pressed left at (355, 345)
Screenshot: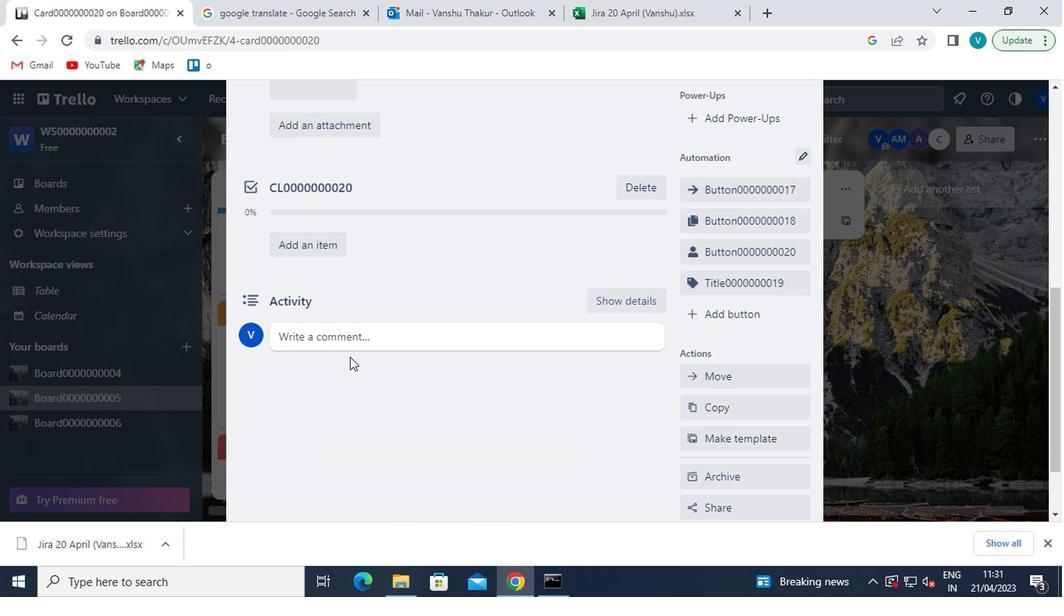 
Action: Mouse moved to (316, 317)
Screenshot: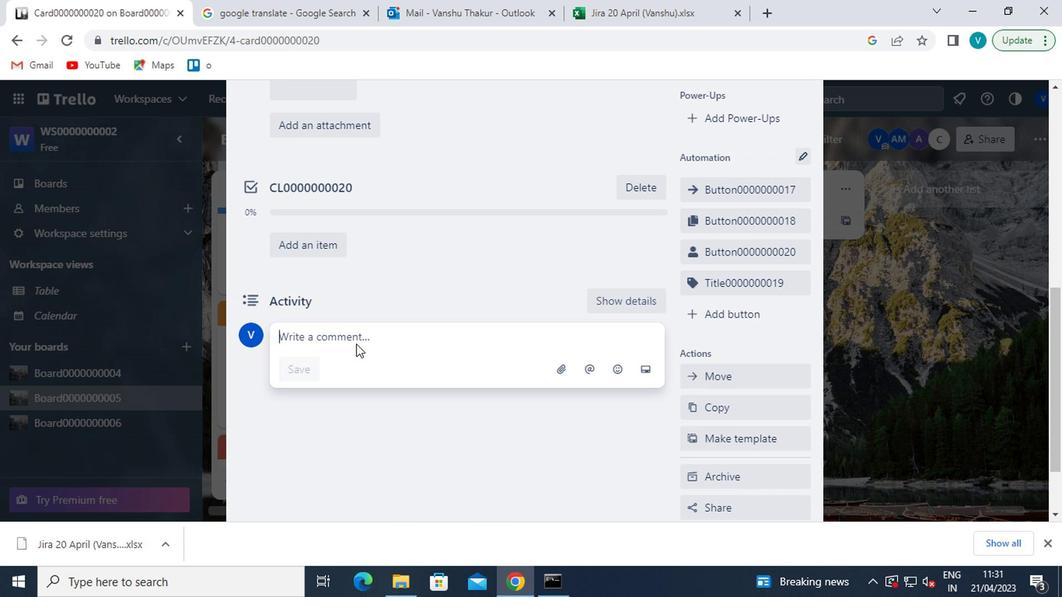
Action: Key pressed <Key.shift>CM0
Screenshot: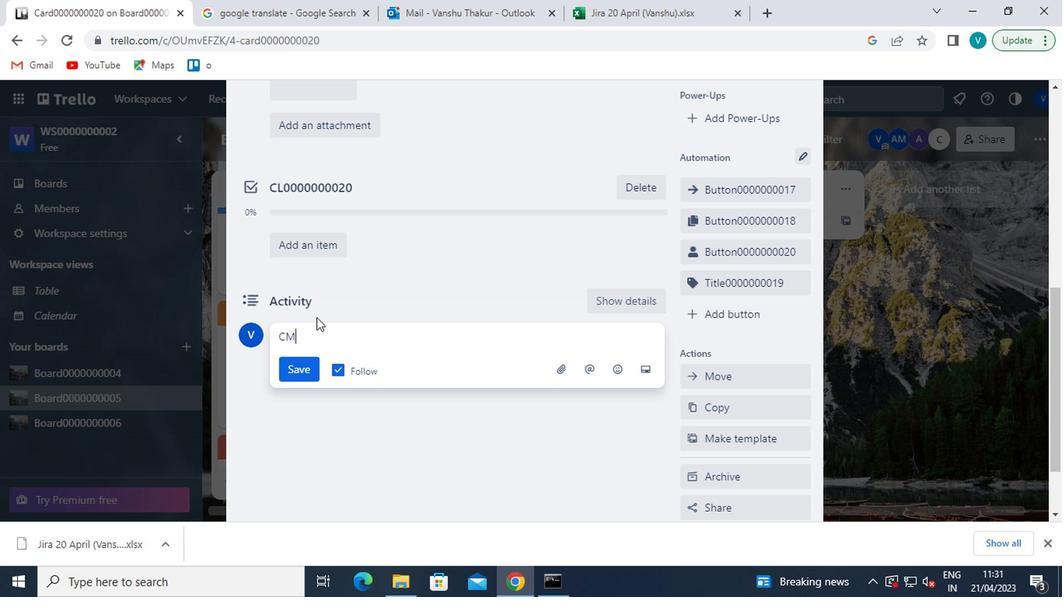 
Action: Mouse moved to (315, 316)
Screenshot: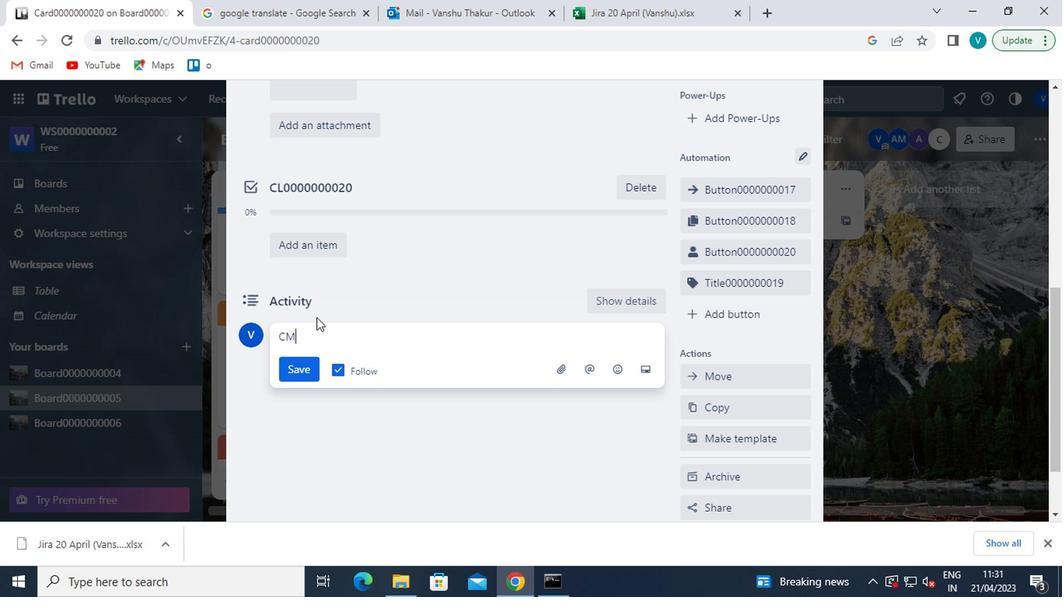 
Action: Key pressed 00
Screenshot: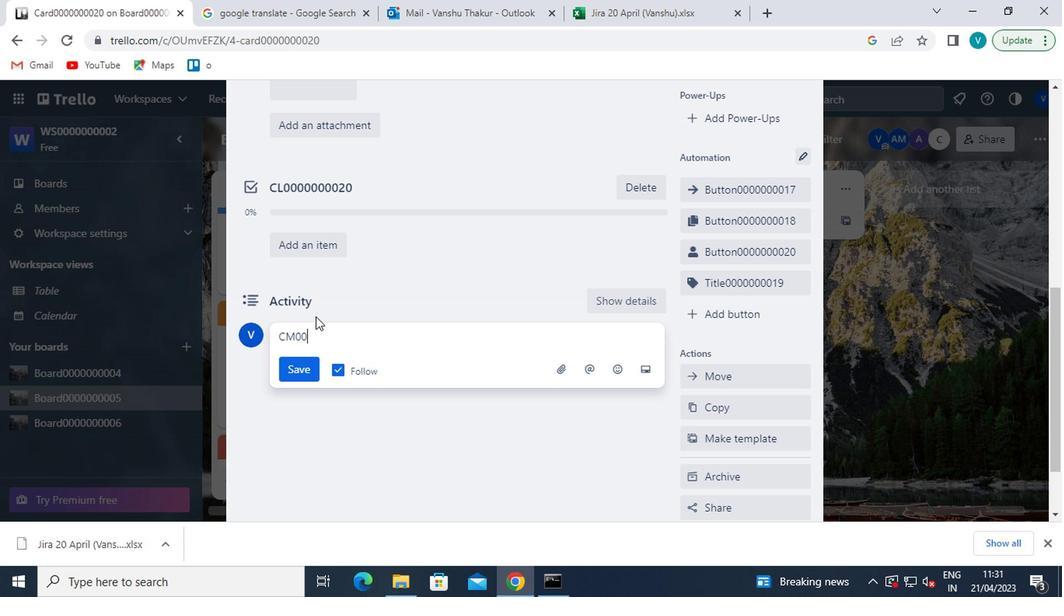 
Action: Mouse moved to (315, 316)
Screenshot: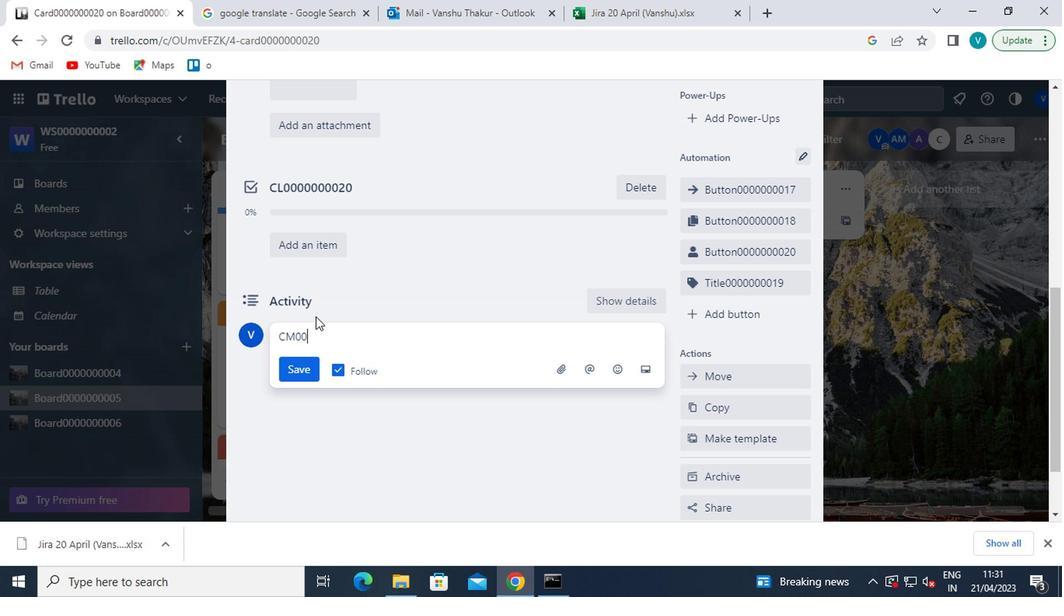 
Action: Key pressed 0000
Screenshot: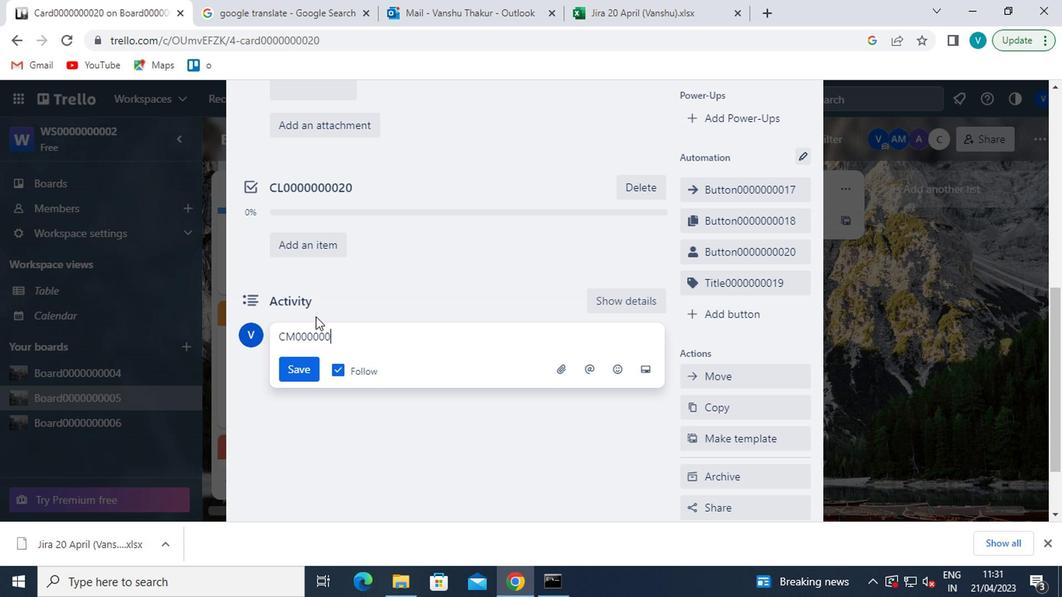 
Action: Mouse moved to (314, 315)
Screenshot: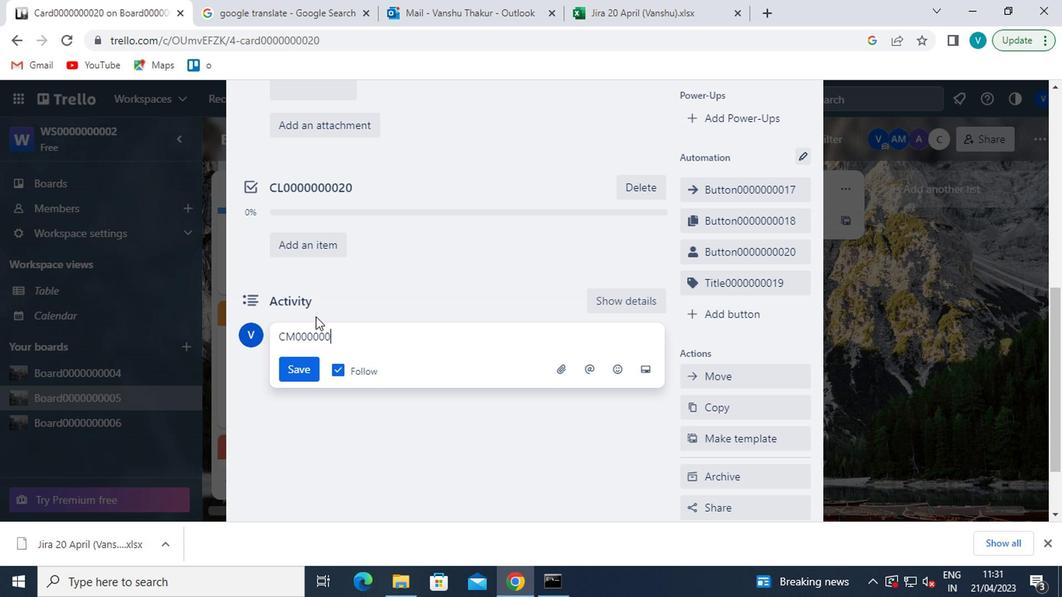 
Action: Key pressed 0
Screenshot: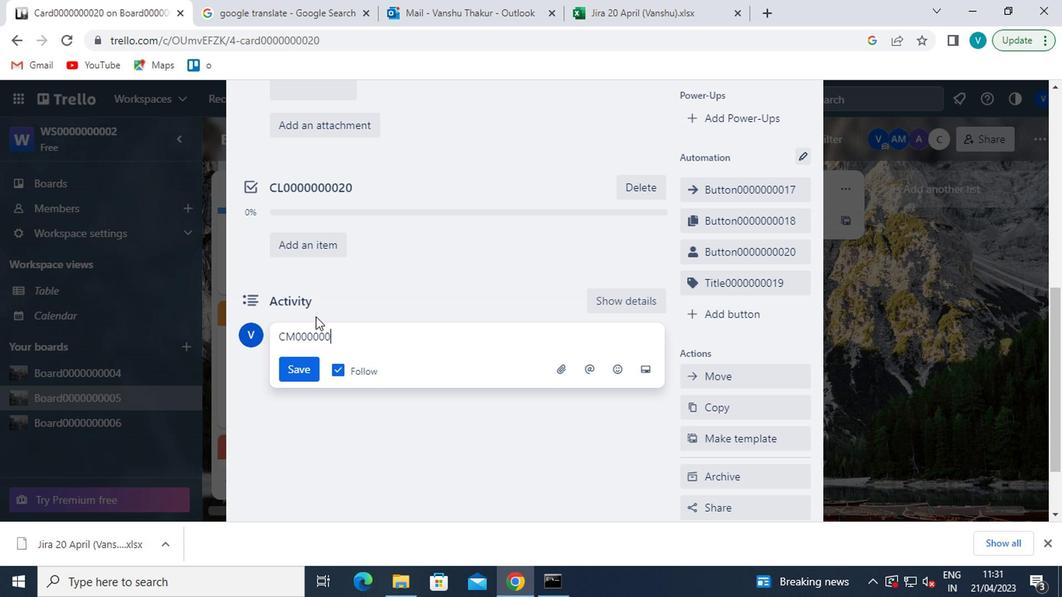 
Action: Mouse moved to (314, 315)
Screenshot: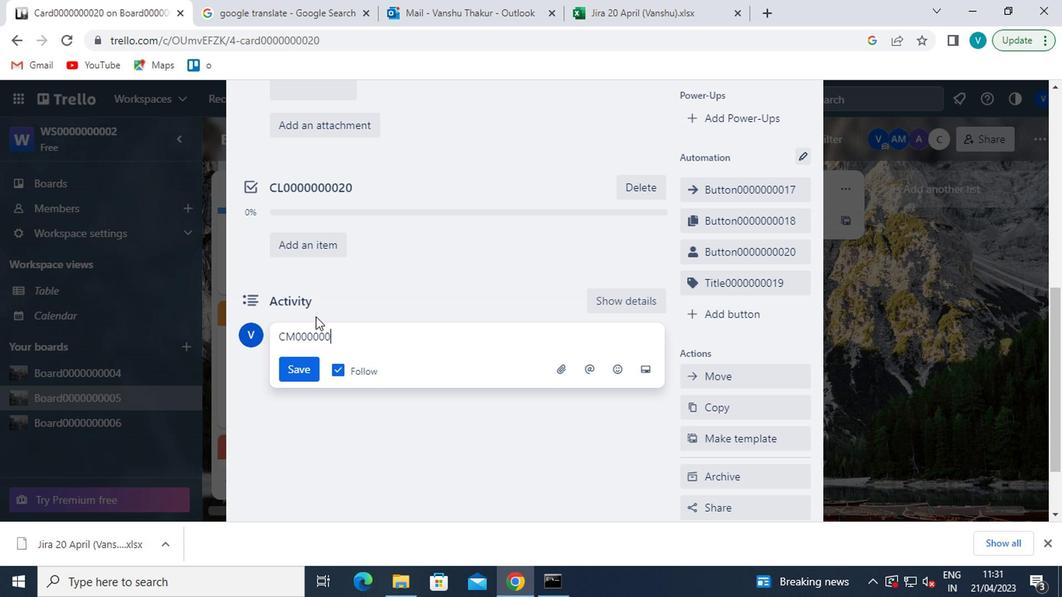 
Action: Key pressed 20
Screenshot: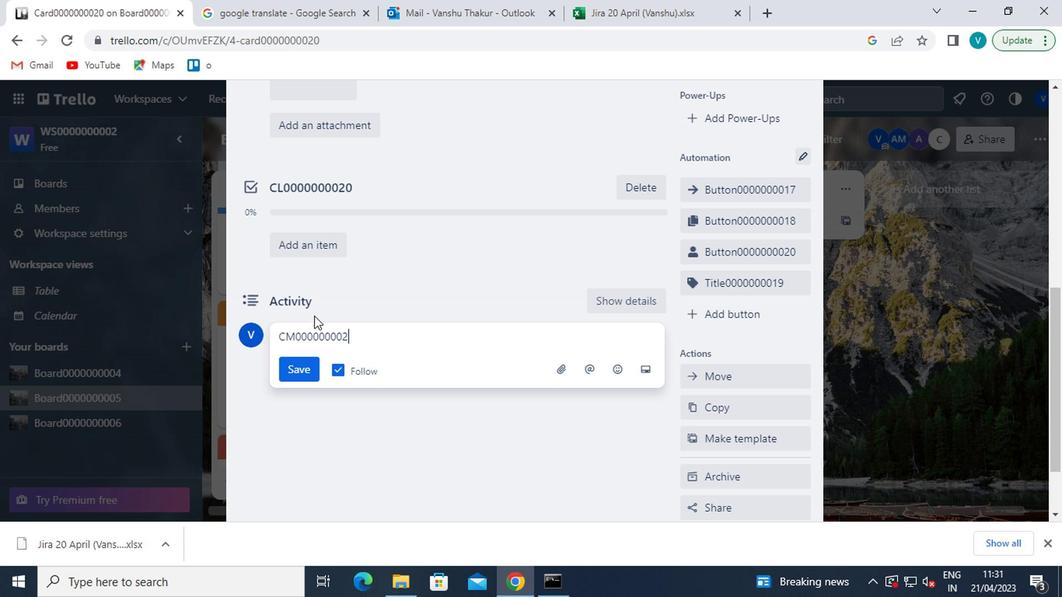 
Action: Mouse moved to (292, 374)
Screenshot: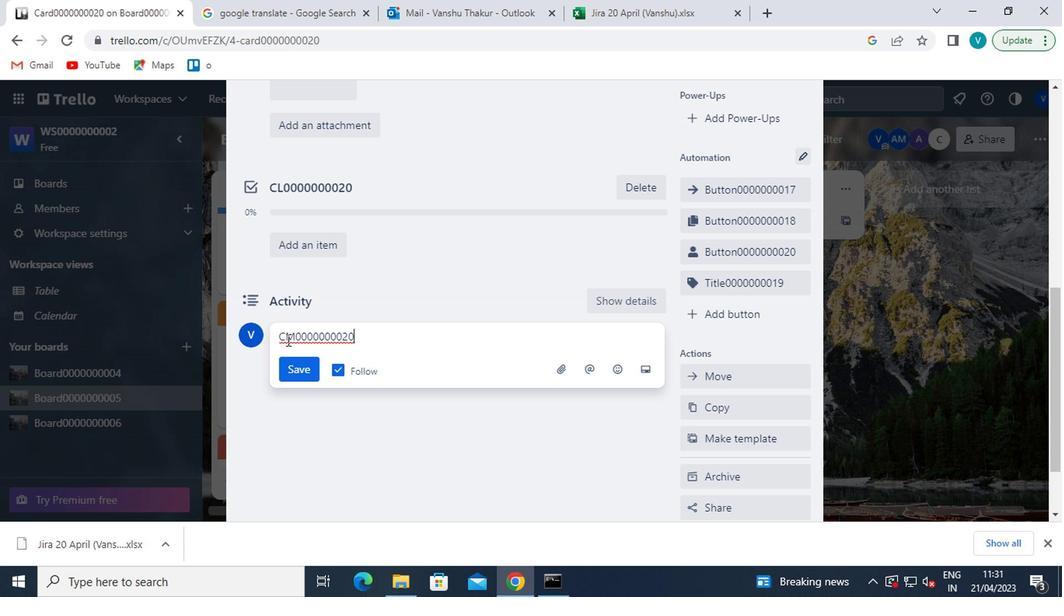 
Action: Mouse pressed left at (292, 374)
Screenshot: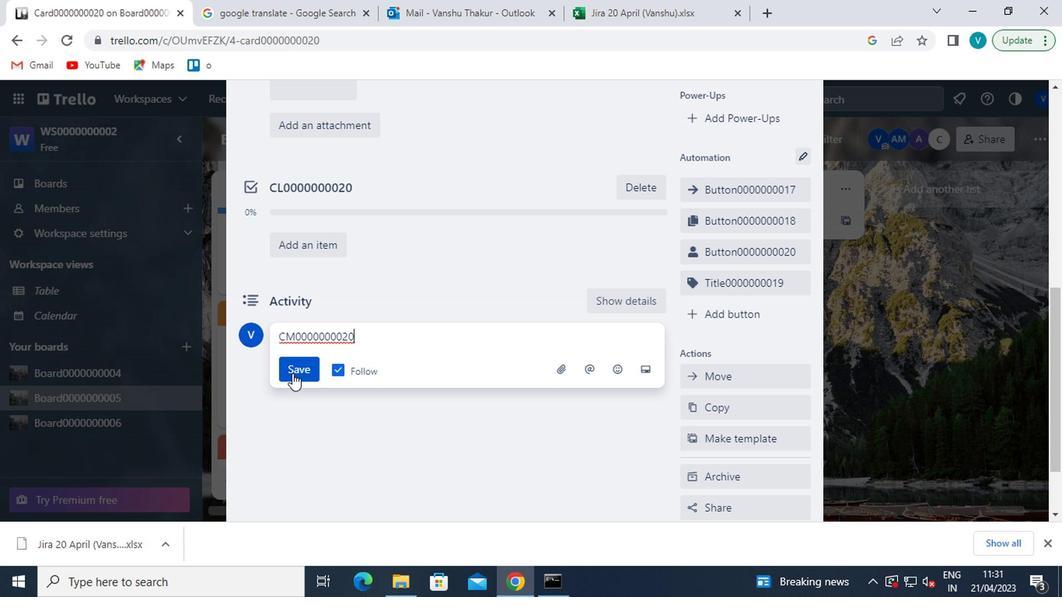 
